 Task: Check the housing market news.
Action: Mouse moved to (97, 107)
Screenshot: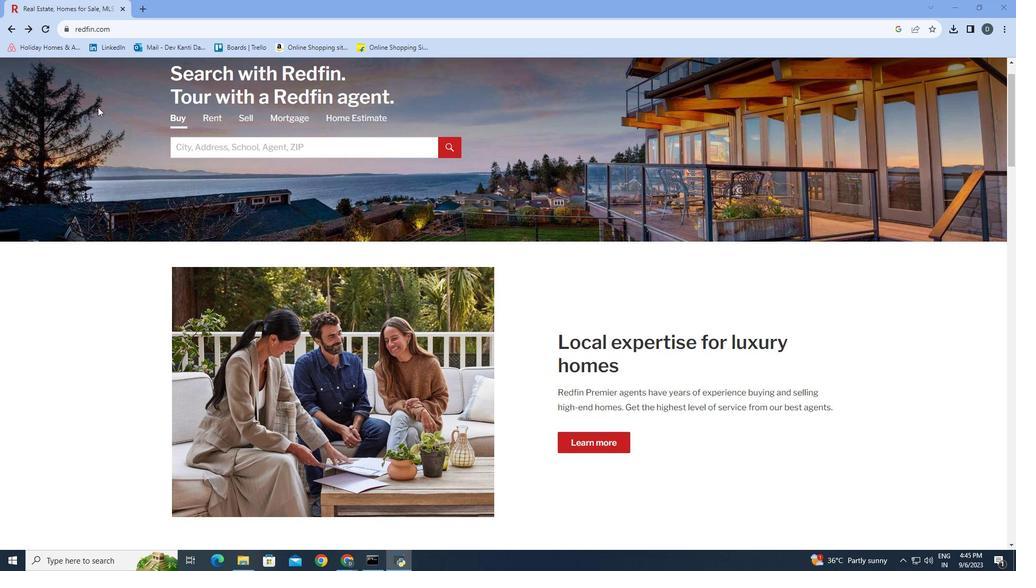 
Action: Mouse scrolled (97, 106) with delta (0, 0)
Screenshot: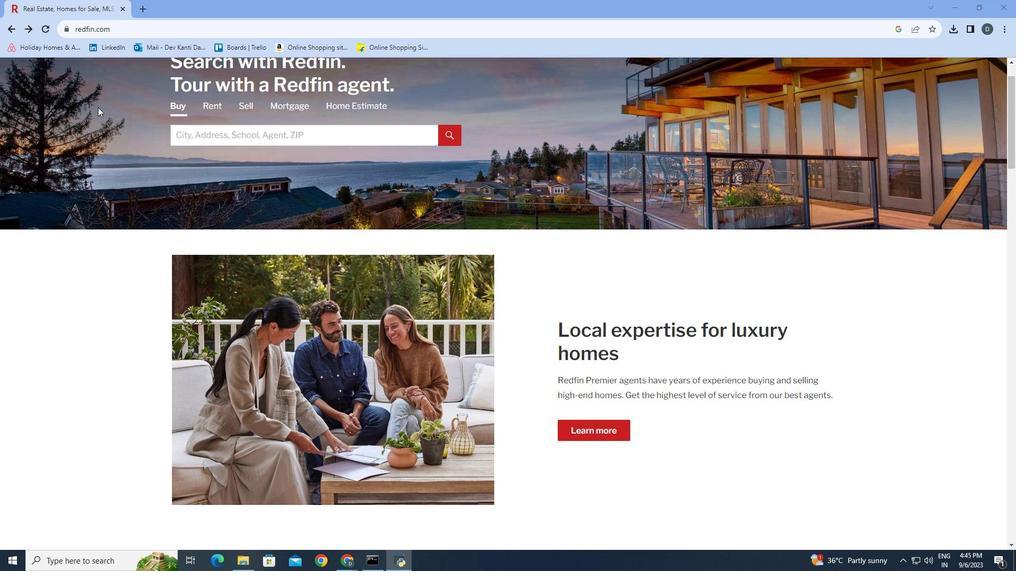 
Action: Mouse scrolled (97, 106) with delta (0, 0)
Screenshot: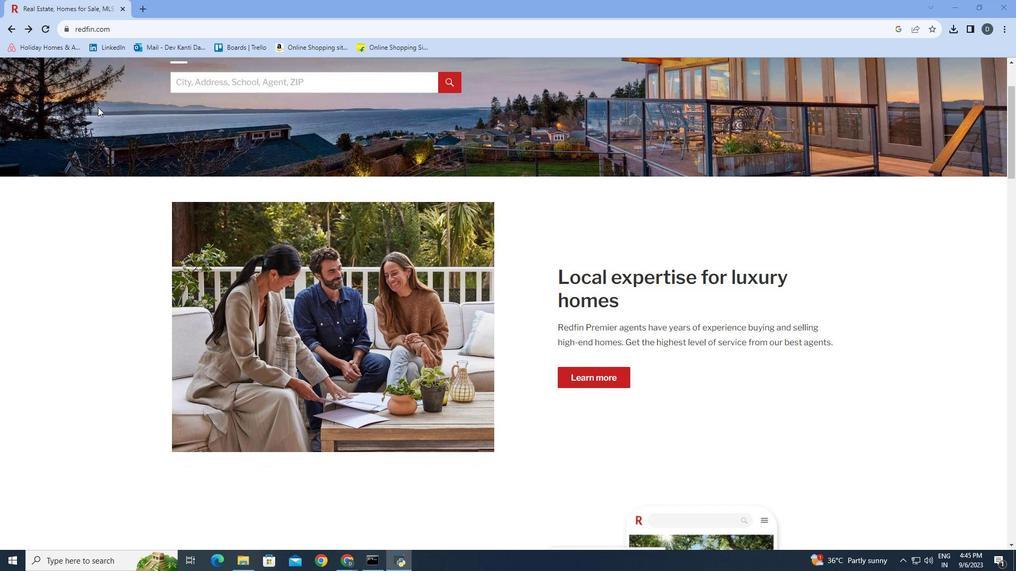 
Action: Mouse scrolled (97, 106) with delta (0, 0)
Screenshot: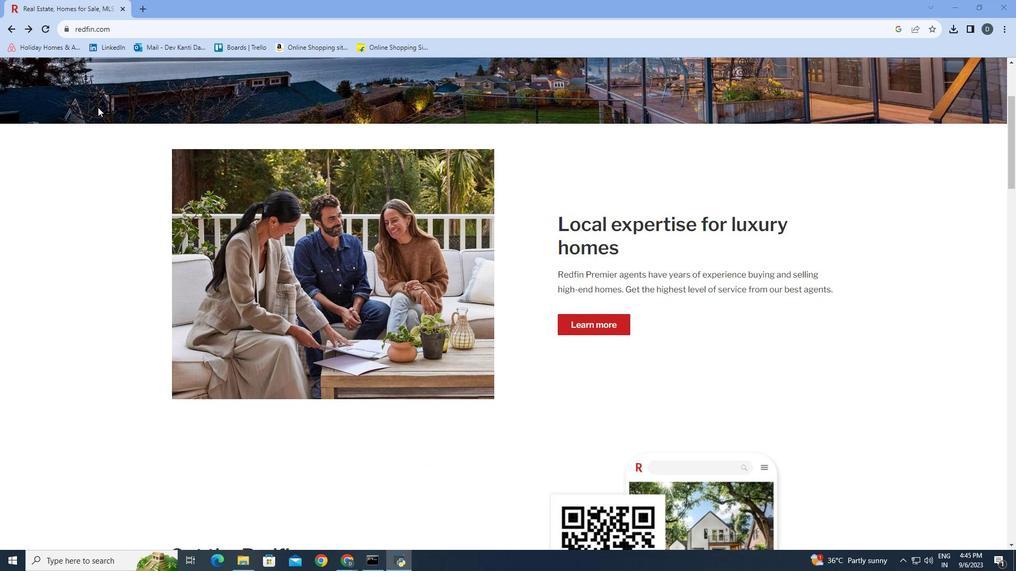 
Action: Mouse scrolled (97, 106) with delta (0, 0)
Screenshot: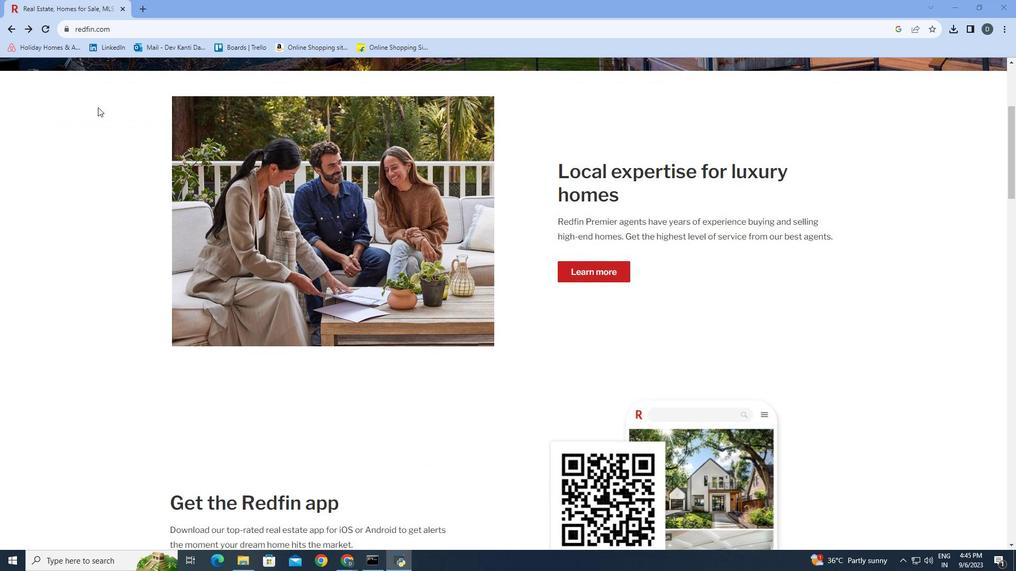 
Action: Mouse scrolled (97, 106) with delta (0, 0)
Screenshot: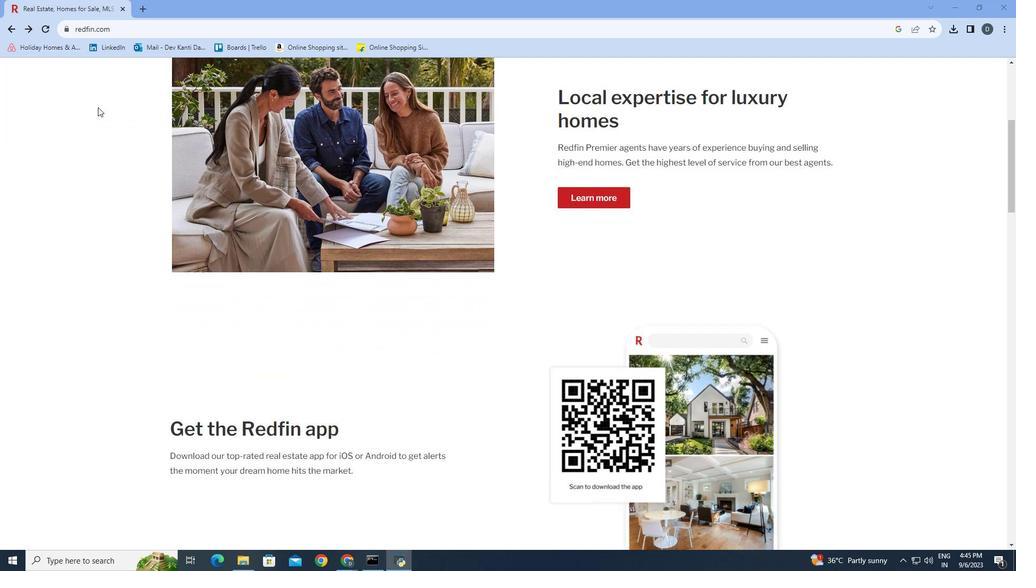 
Action: Mouse scrolled (97, 106) with delta (0, 0)
Screenshot: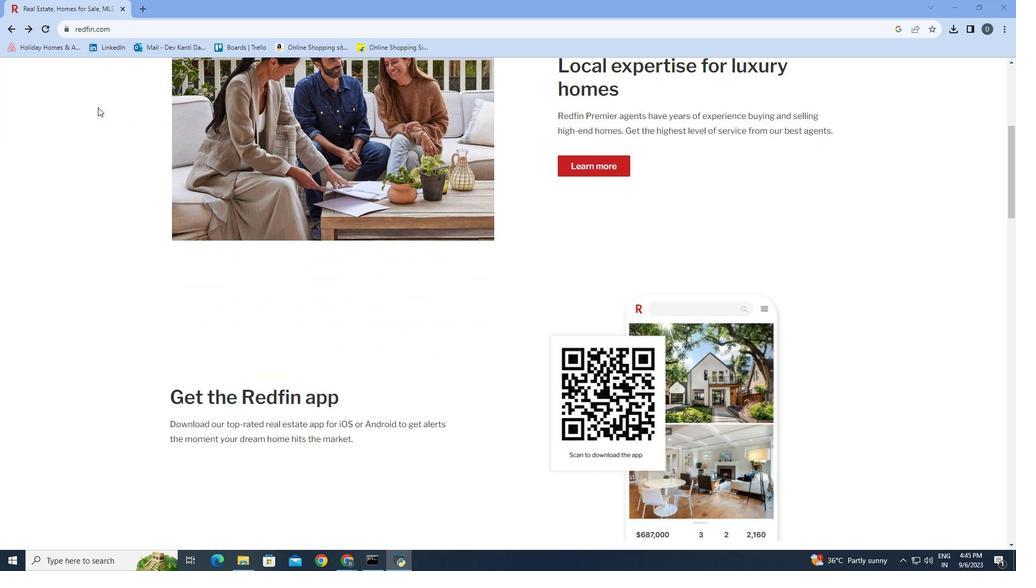 
Action: Mouse scrolled (97, 106) with delta (0, 0)
Screenshot: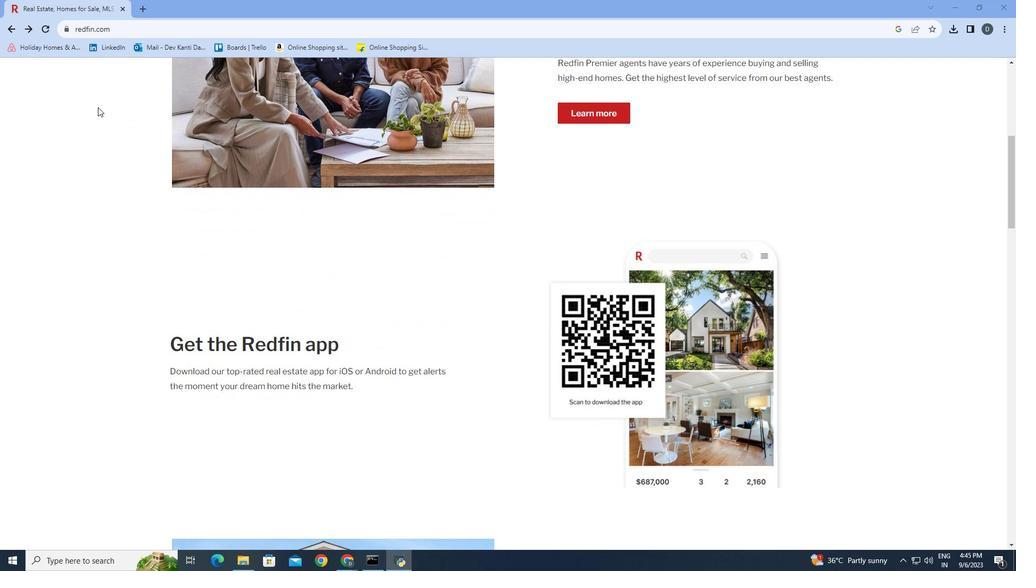 
Action: Mouse scrolled (97, 106) with delta (0, 0)
Screenshot: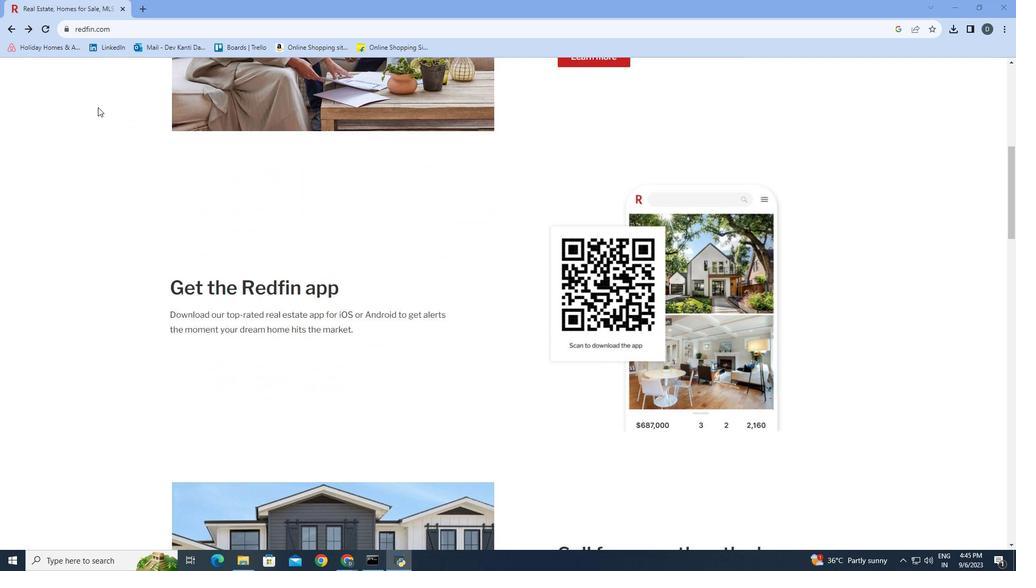 
Action: Mouse scrolled (97, 106) with delta (0, 0)
Screenshot: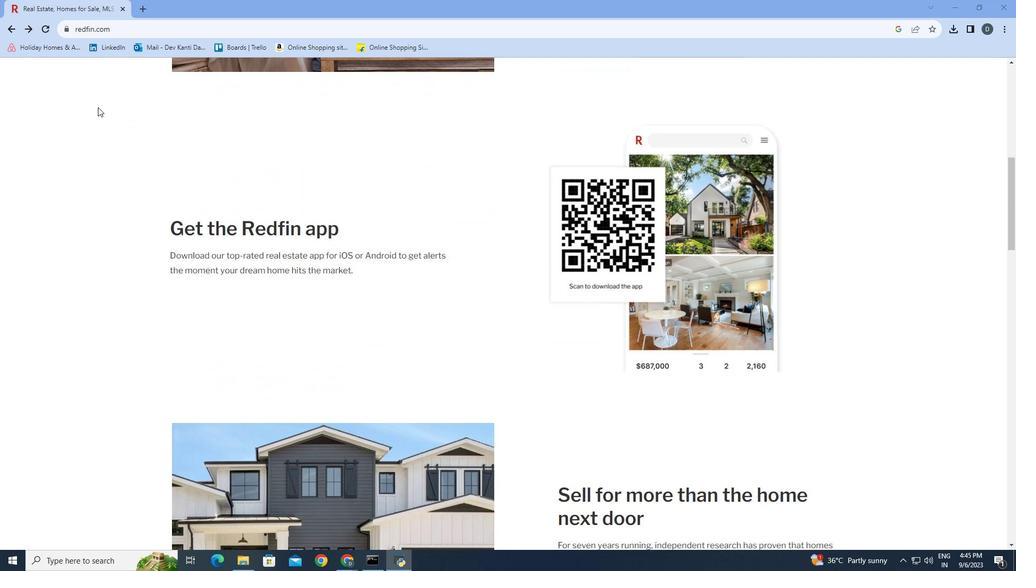 
Action: Mouse scrolled (97, 106) with delta (0, 0)
Screenshot: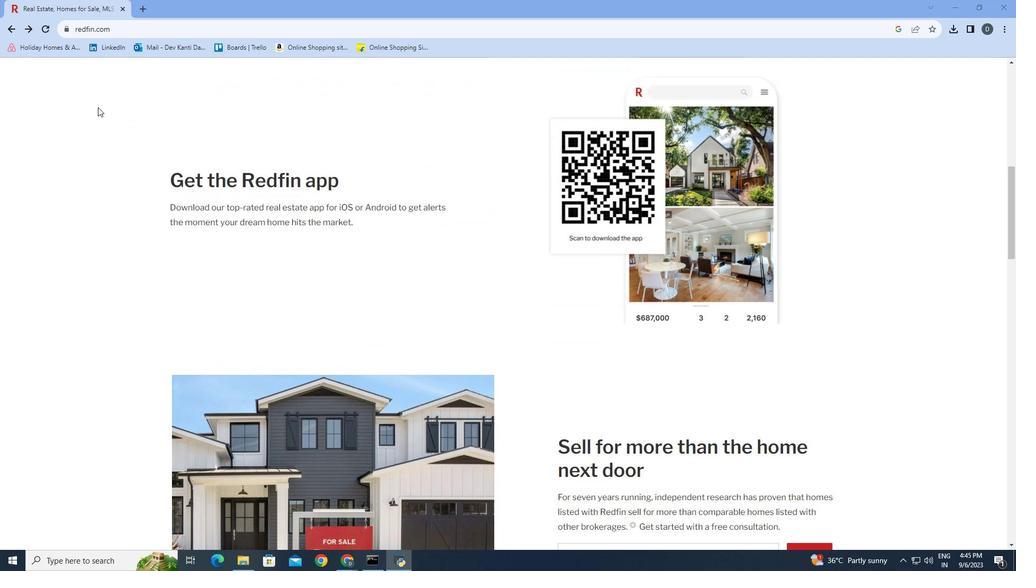 
Action: Mouse scrolled (97, 106) with delta (0, 0)
Screenshot: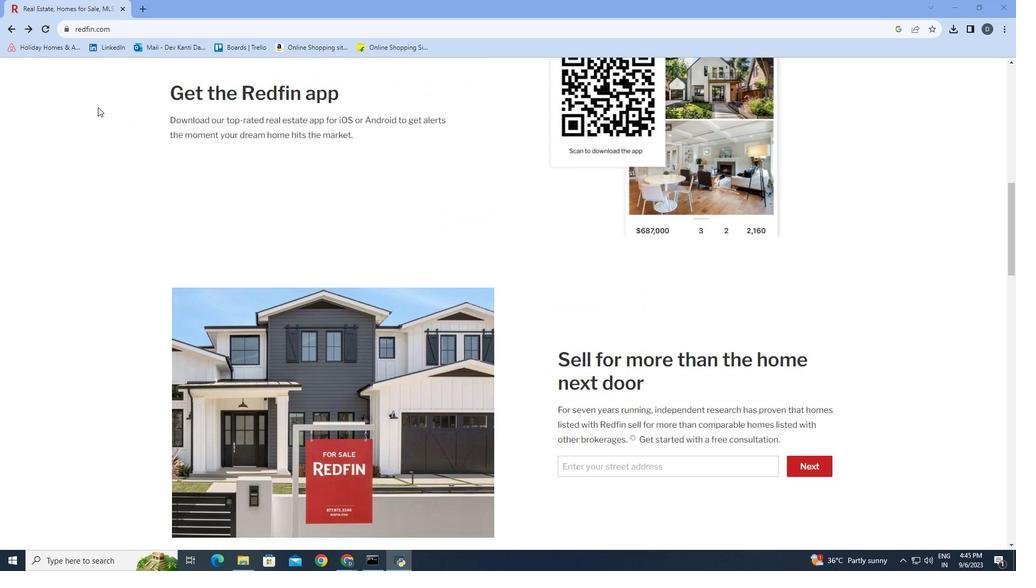
Action: Mouse scrolled (97, 106) with delta (0, 0)
Screenshot: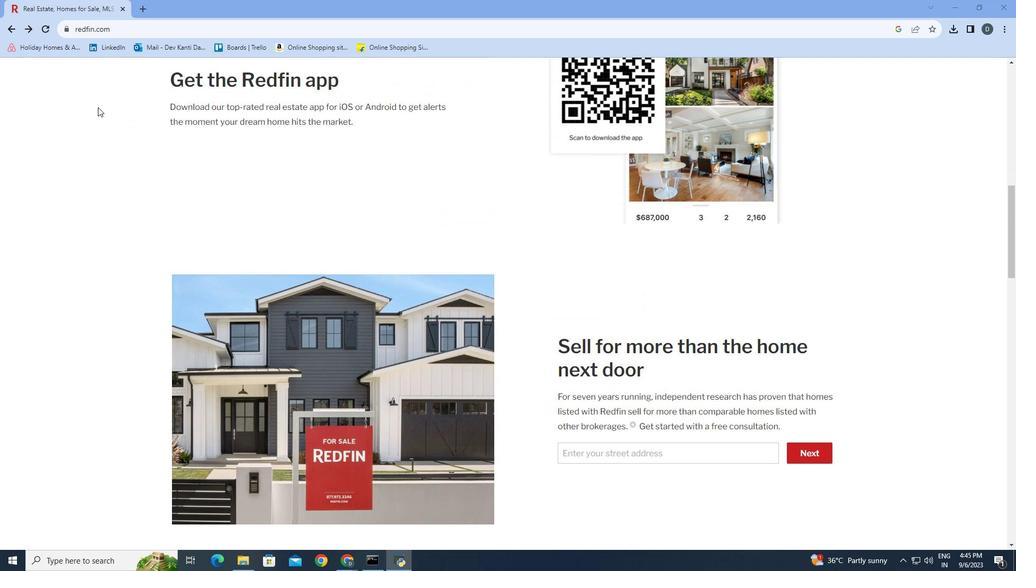 
Action: Mouse scrolled (97, 106) with delta (0, 0)
Screenshot: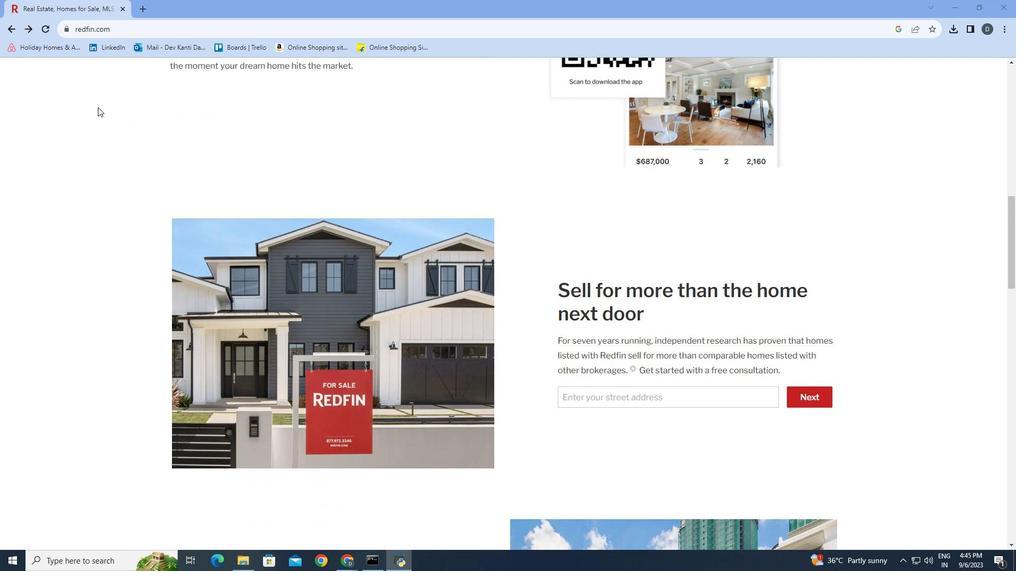 
Action: Mouse scrolled (97, 106) with delta (0, 0)
Screenshot: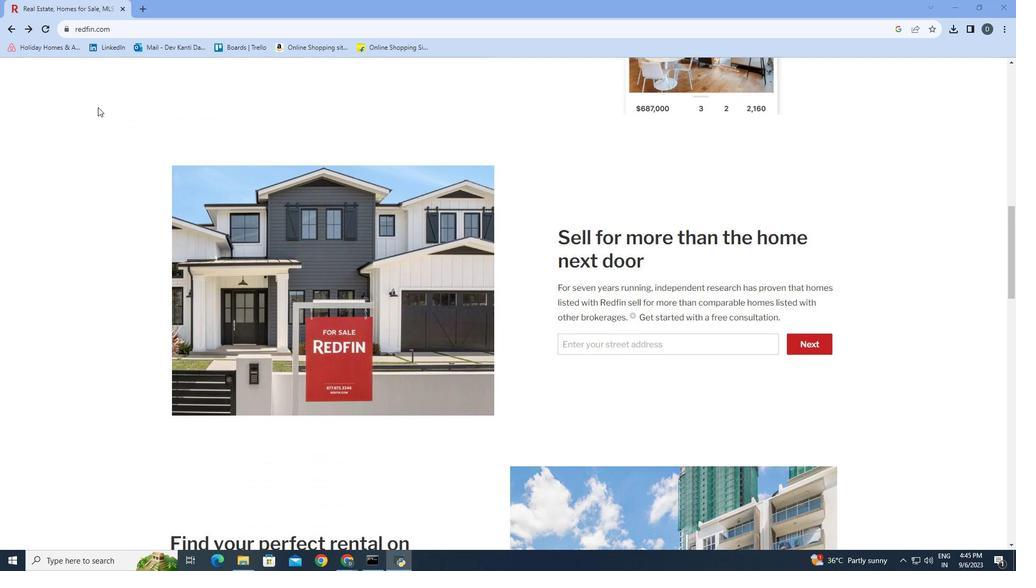 
Action: Mouse scrolled (97, 106) with delta (0, 0)
Screenshot: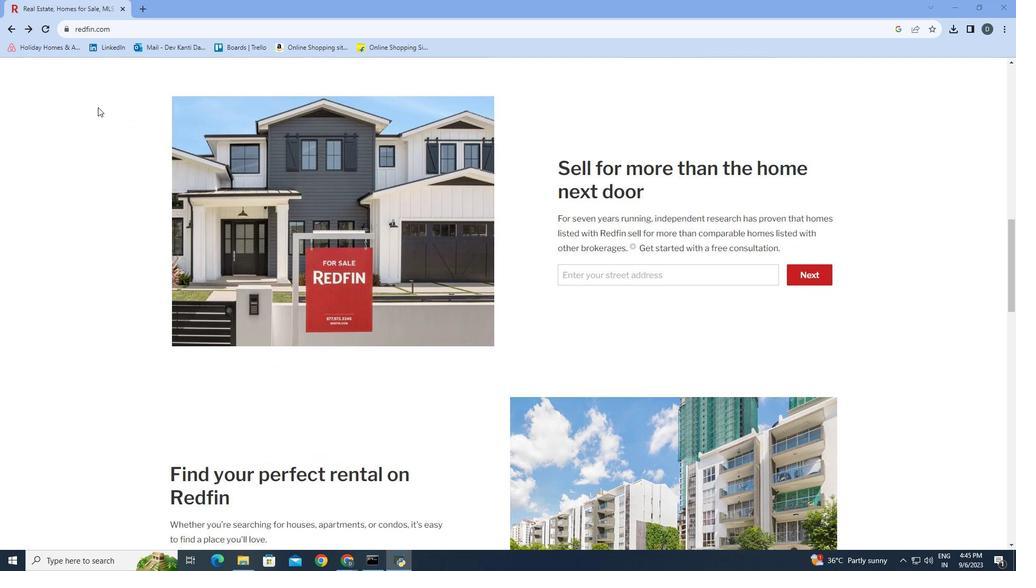 
Action: Mouse scrolled (97, 106) with delta (0, 0)
Screenshot: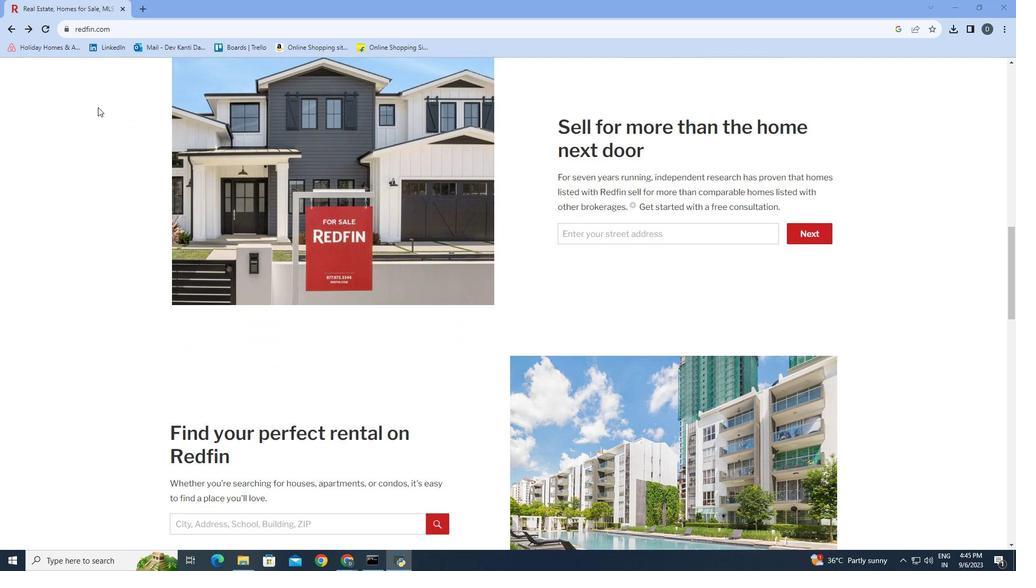 
Action: Mouse scrolled (97, 106) with delta (0, 0)
Screenshot: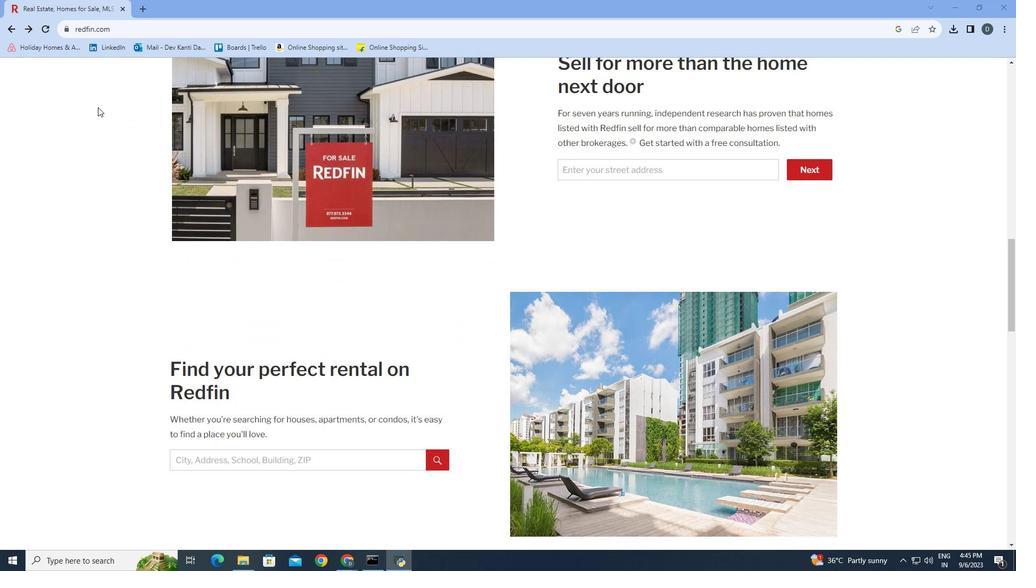 
Action: Mouse scrolled (97, 106) with delta (0, 0)
Screenshot: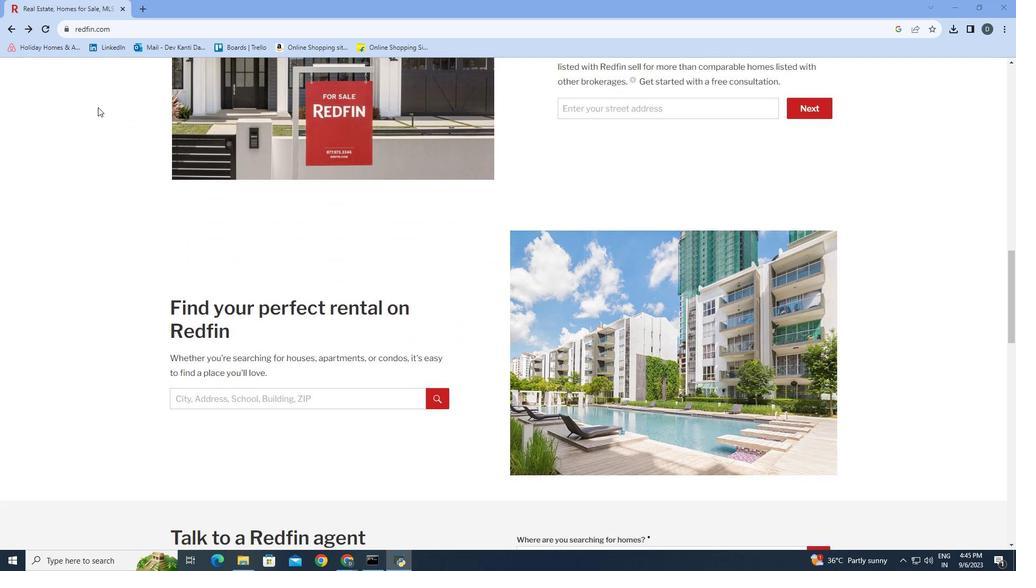 
Action: Mouse scrolled (97, 106) with delta (0, 0)
Screenshot: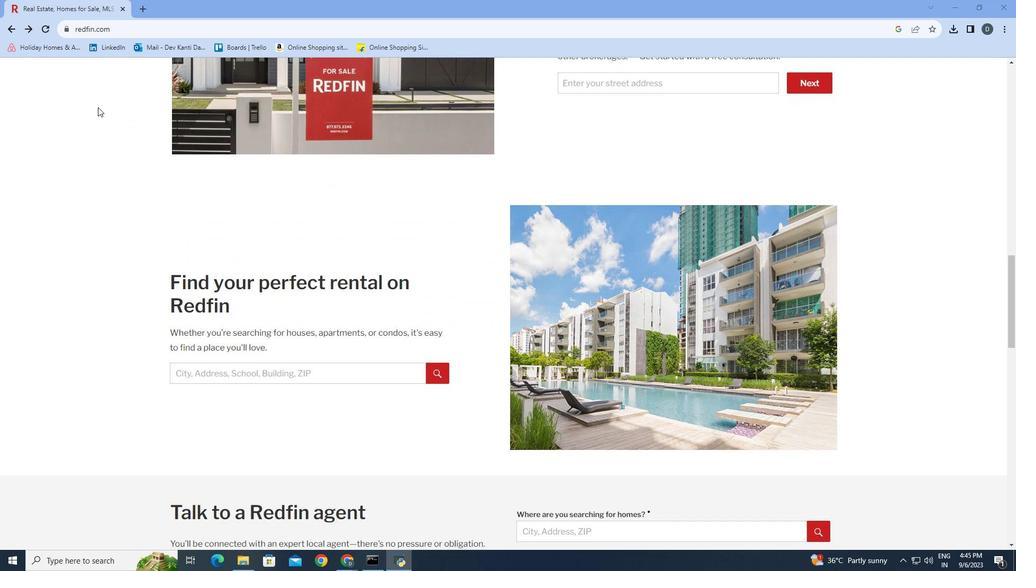 
Action: Mouse scrolled (97, 106) with delta (0, 0)
Screenshot: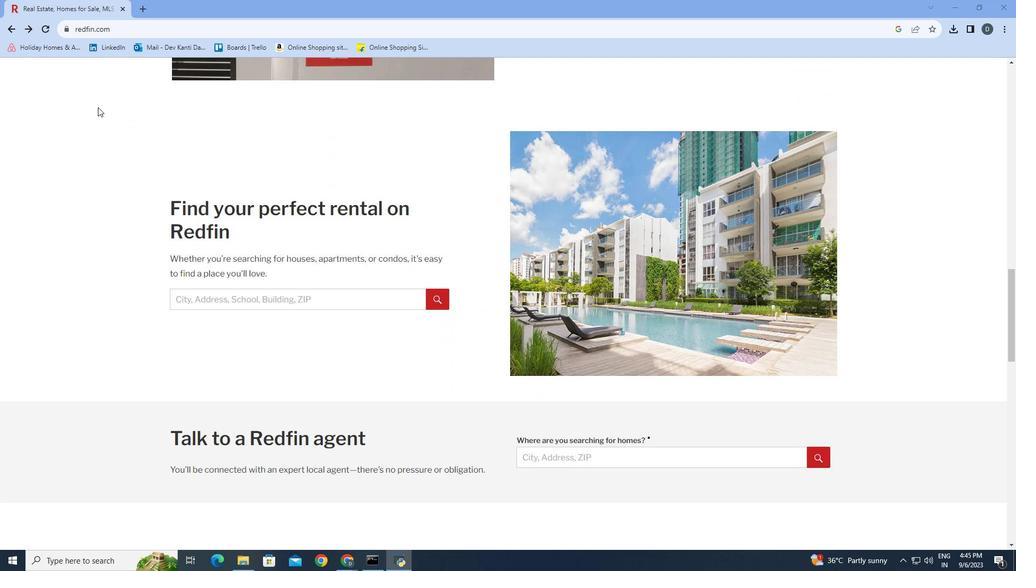 
Action: Mouse scrolled (97, 106) with delta (0, 0)
Screenshot: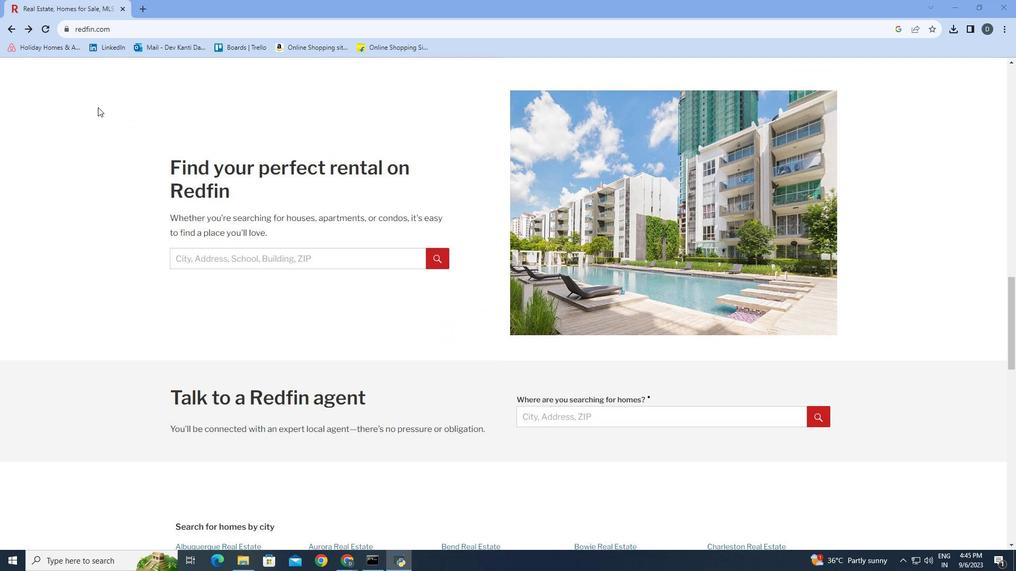 
Action: Mouse scrolled (97, 106) with delta (0, 0)
Screenshot: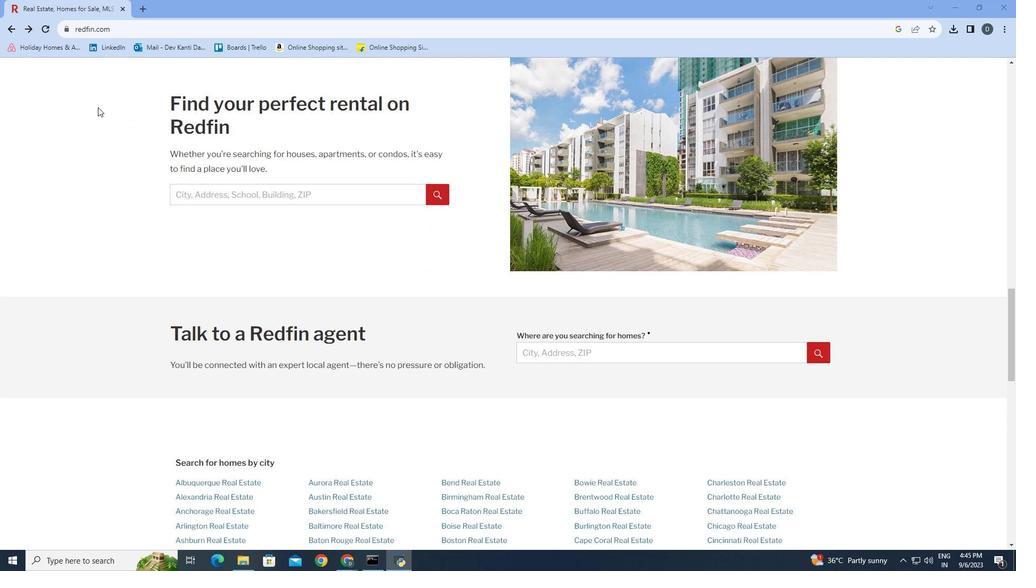 
Action: Mouse scrolled (97, 106) with delta (0, 0)
Screenshot: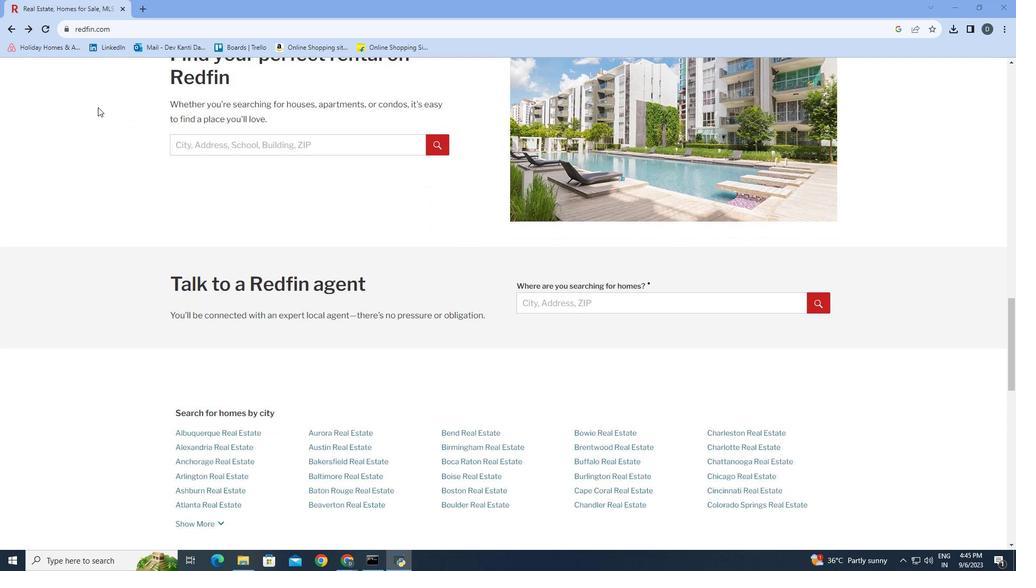 
Action: Mouse scrolled (97, 106) with delta (0, 0)
Screenshot: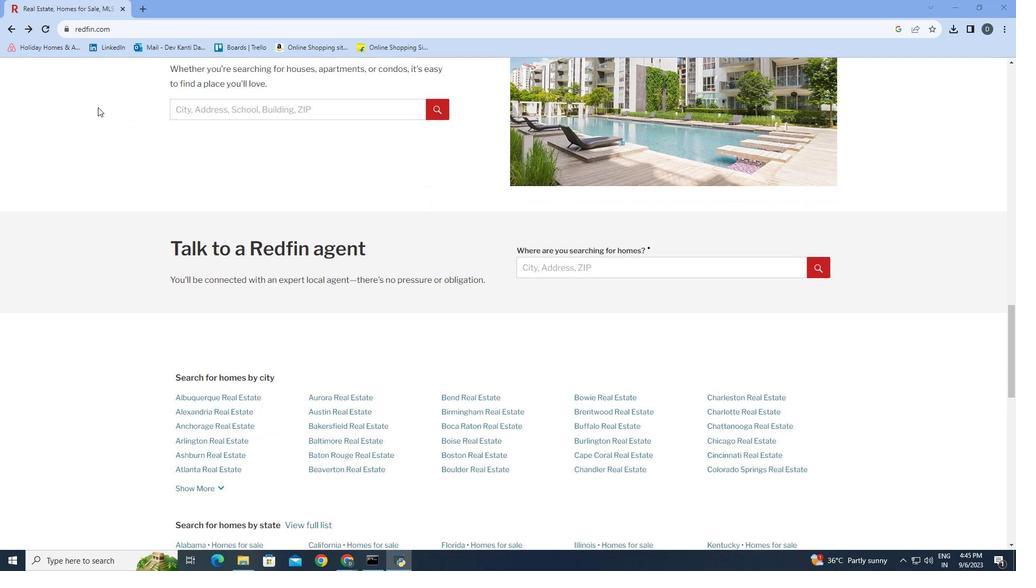 
Action: Mouse scrolled (97, 106) with delta (0, 0)
Screenshot: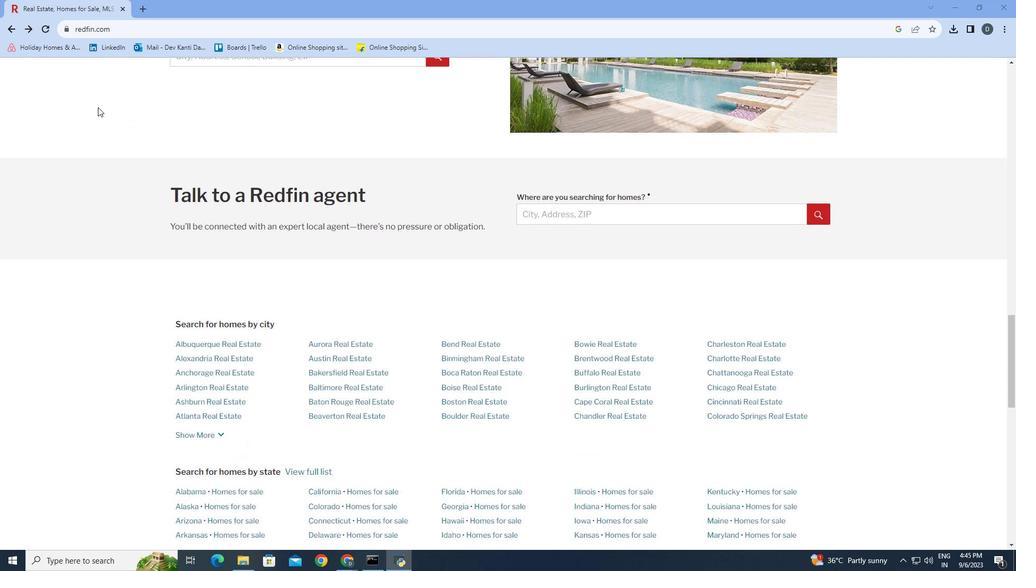 
Action: Mouse scrolled (97, 106) with delta (0, 0)
Screenshot: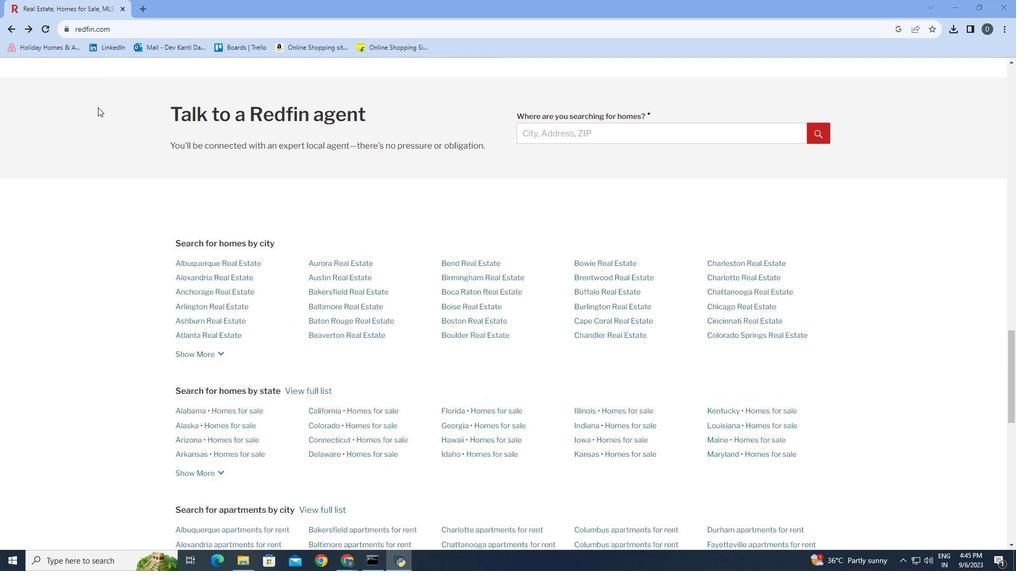 
Action: Mouse scrolled (97, 106) with delta (0, 0)
Screenshot: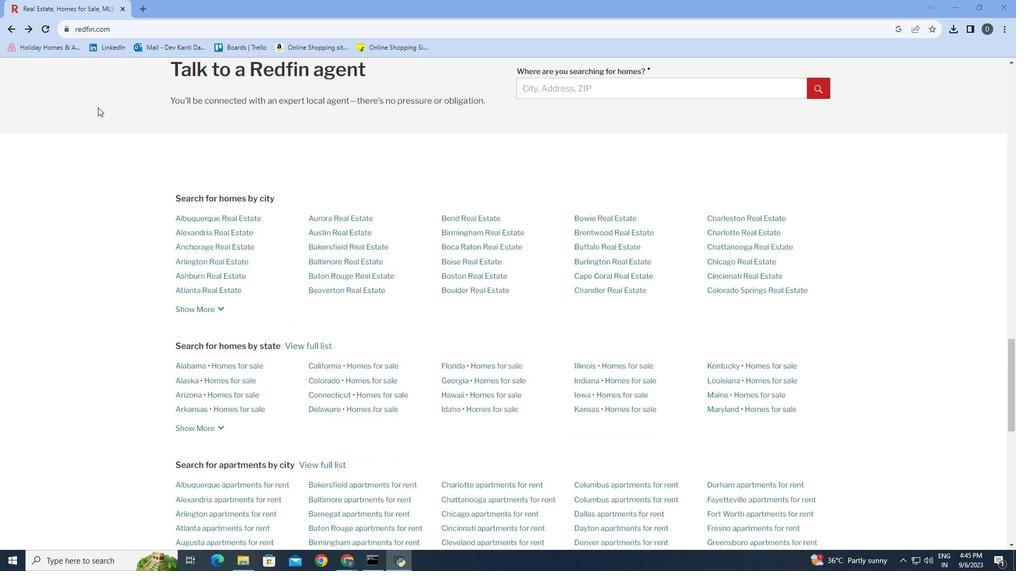 
Action: Mouse scrolled (97, 106) with delta (0, 0)
Screenshot: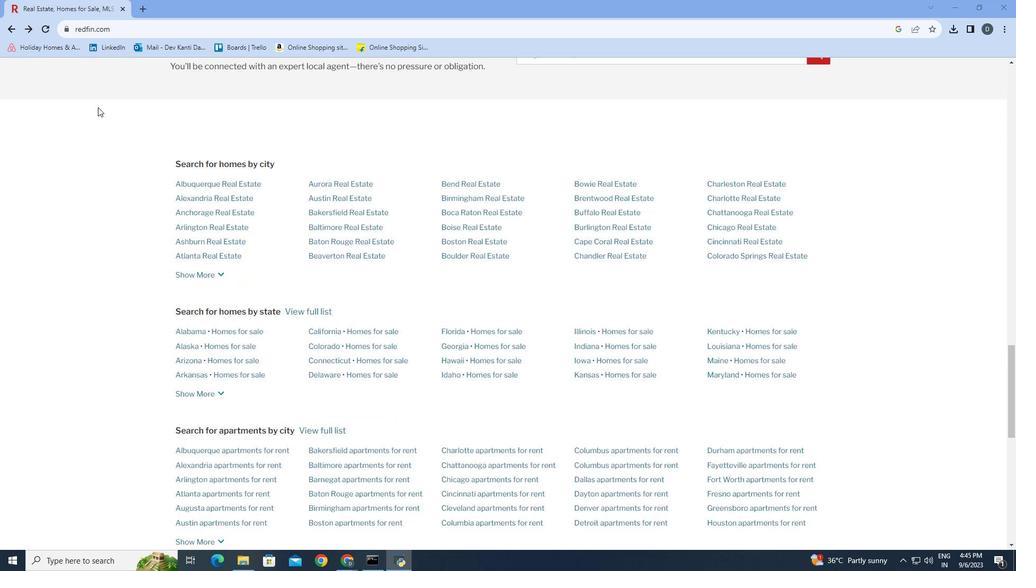
Action: Mouse scrolled (97, 106) with delta (0, 0)
Screenshot: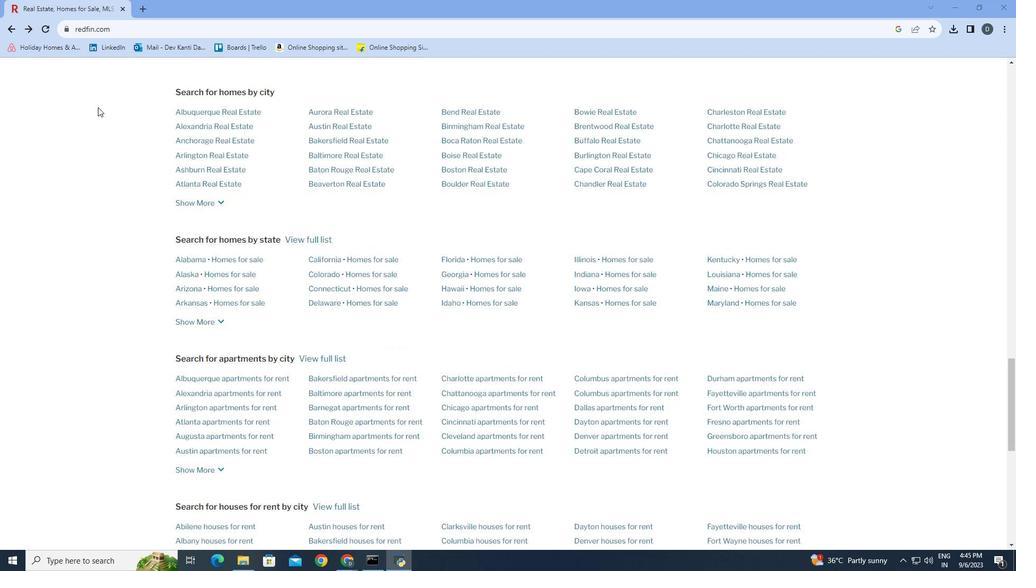 
Action: Mouse scrolled (97, 106) with delta (0, 0)
Screenshot: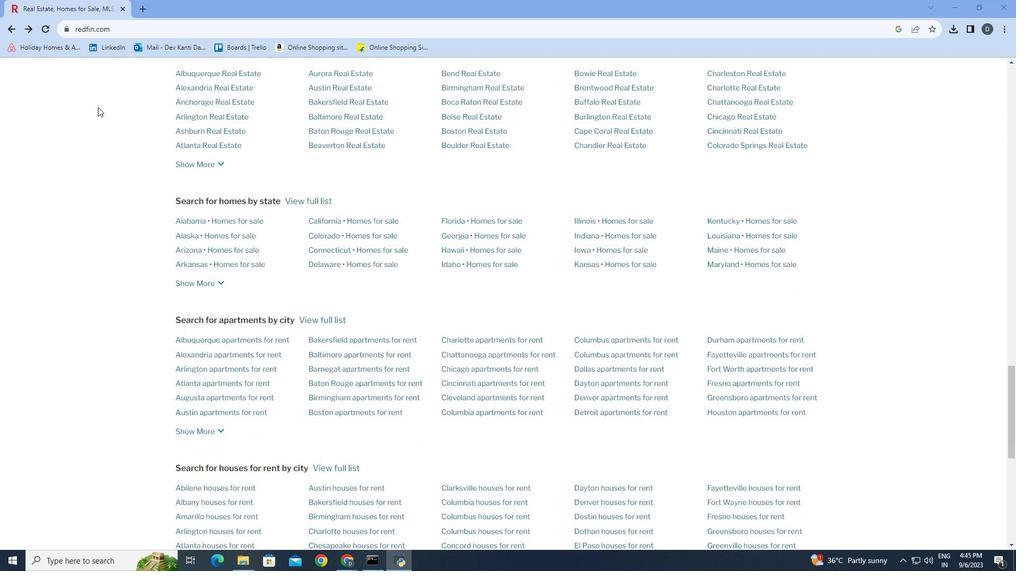 
Action: Mouse scrolled (97, 106) with delta (0, 0)
Screenshot: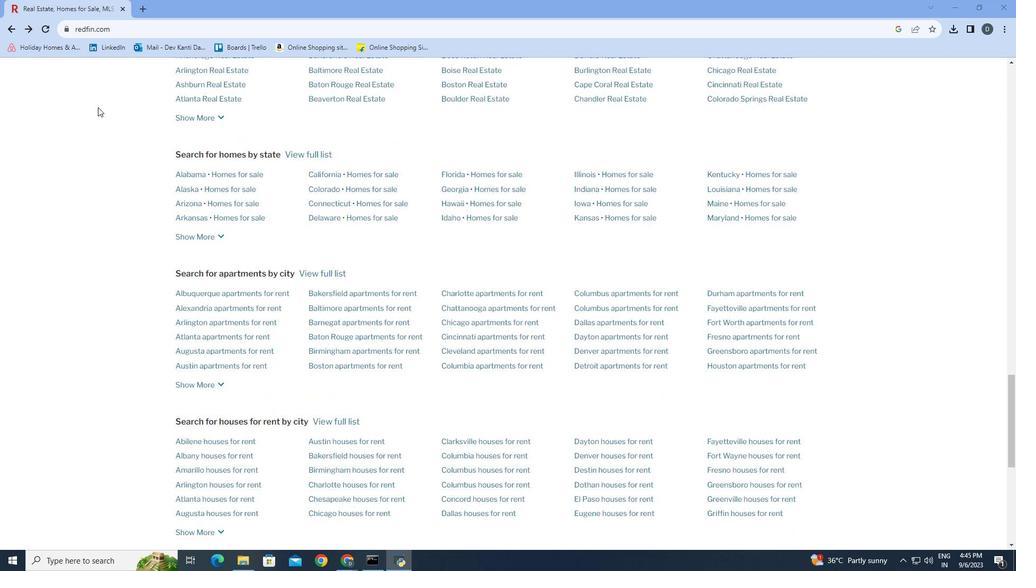 
Action: Mouse scrolled (97, 106) with delta (0, 0)
Screenshot: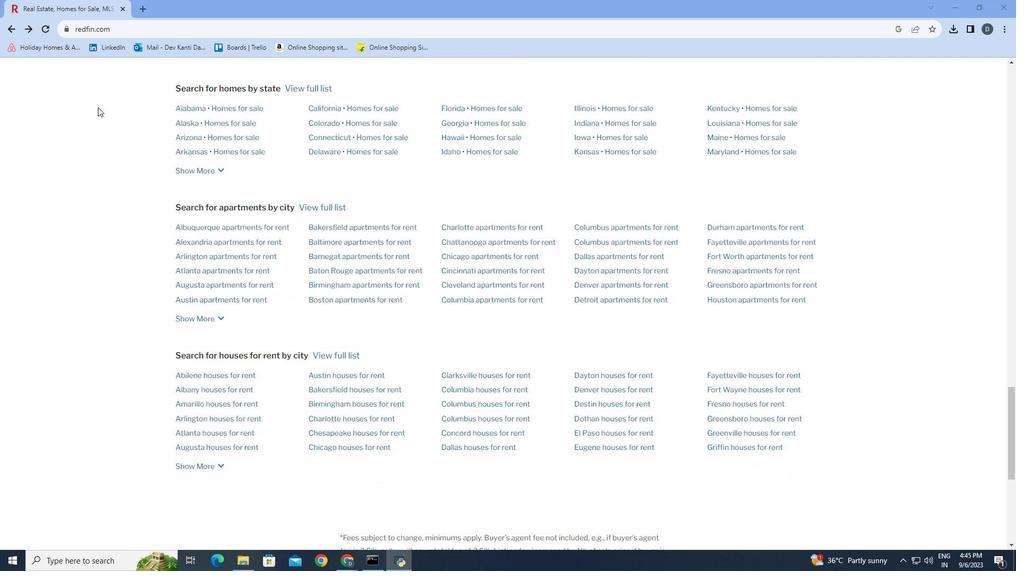 
Action: Mouse scrolled (97, 106) with delta (0, 0)
Screenshot: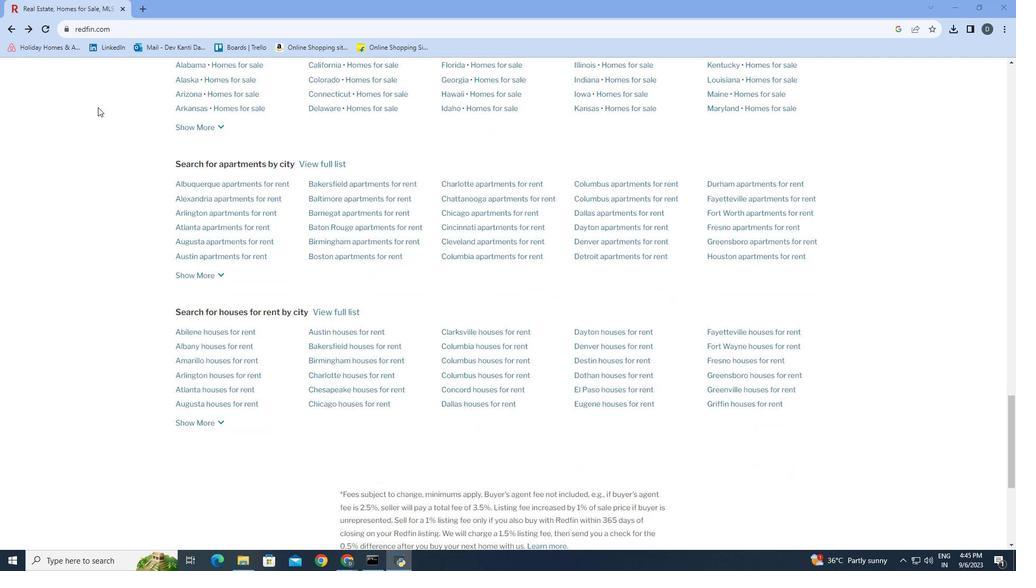 
Action: Mouse scrolled (97, 106) with delta (0, 0)
Screenshot: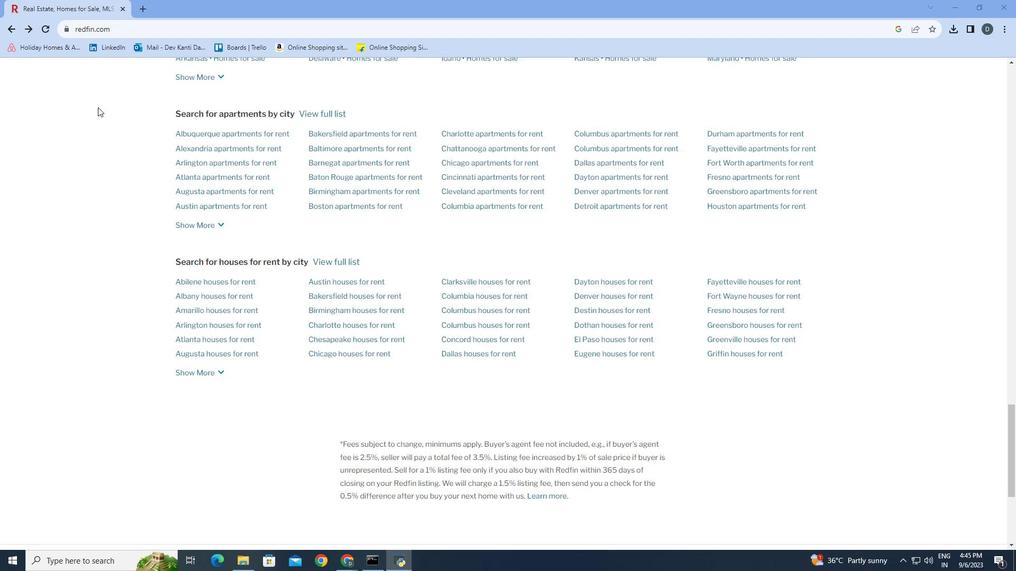 
Action: Mouse scrolled (97, 106) with delta (0, 0)
Screenshot: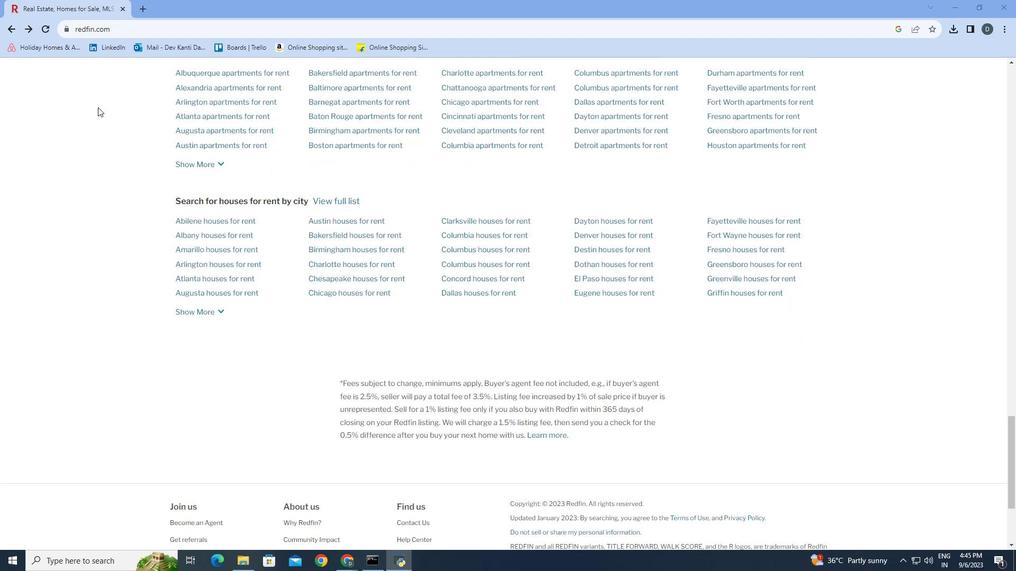 
Action: Mouse scrolled (97, 106) with delta (0, 0)
Screenshot: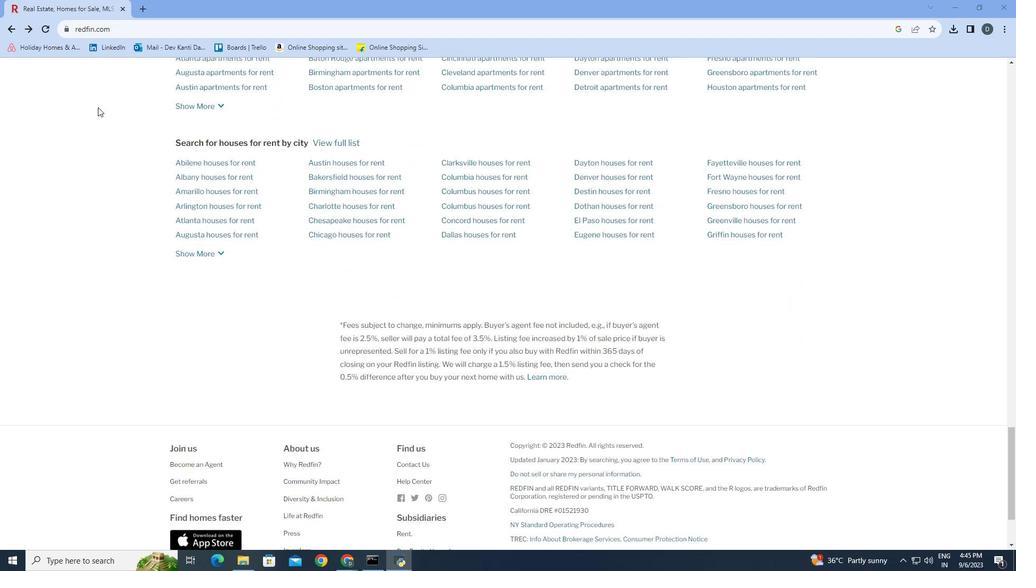
Action: Mouse scrolled (97, 106) with delta (0, 0)
Screenshot: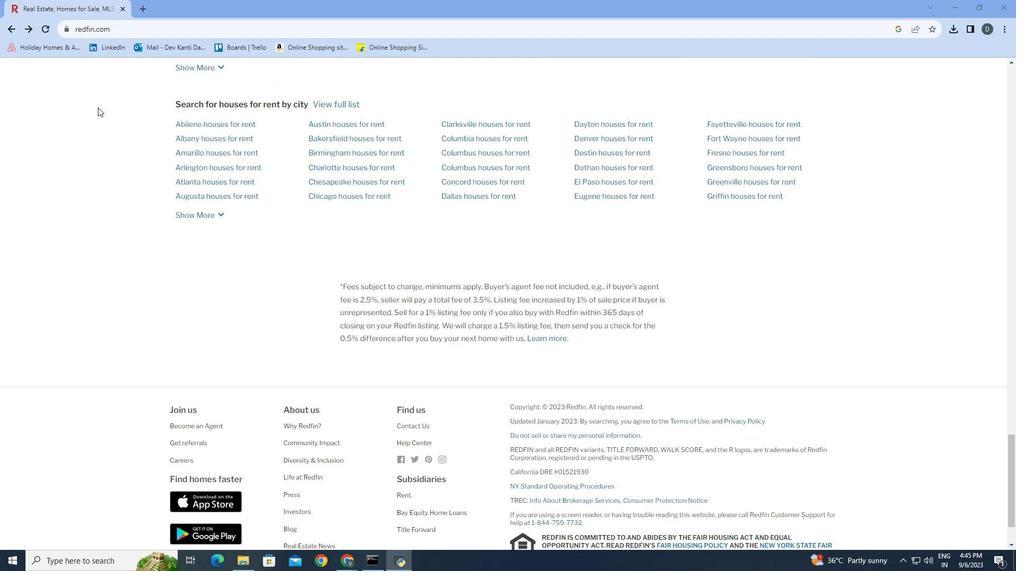 
Action: Mouse scrolled (97, 106) with delta (0, 0)
Screenshot: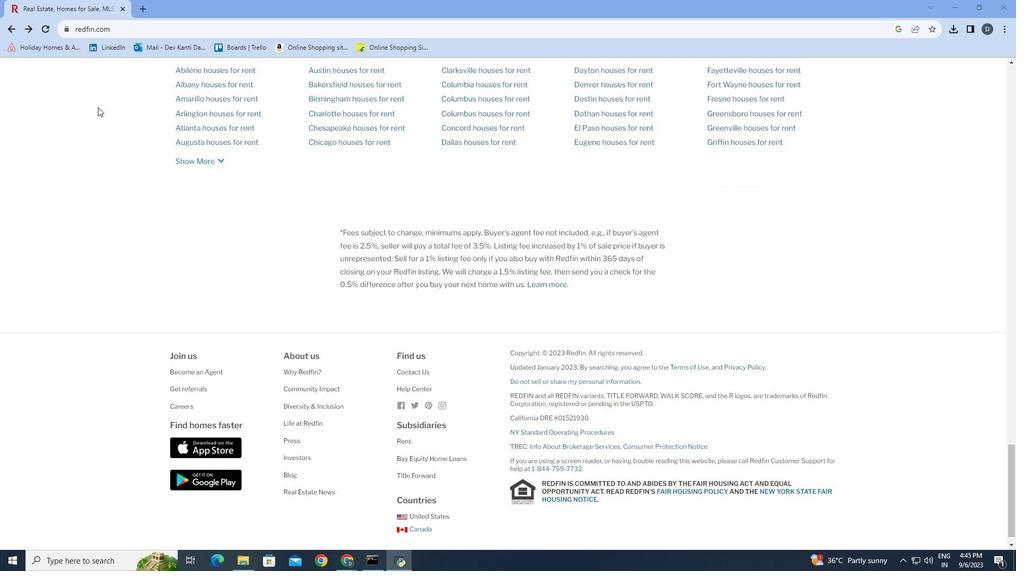 
Action: Mouse scrolled (97, 106) with delta (0, 0)
Screenshot: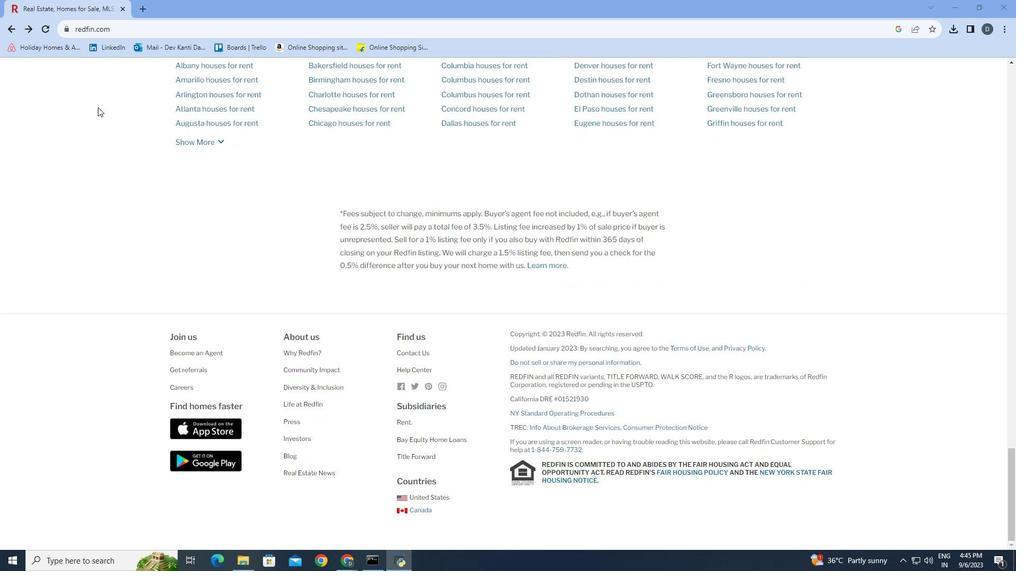 
Action: Mouse scrolled (97, 106) with delta (0, 0)
Screenshot: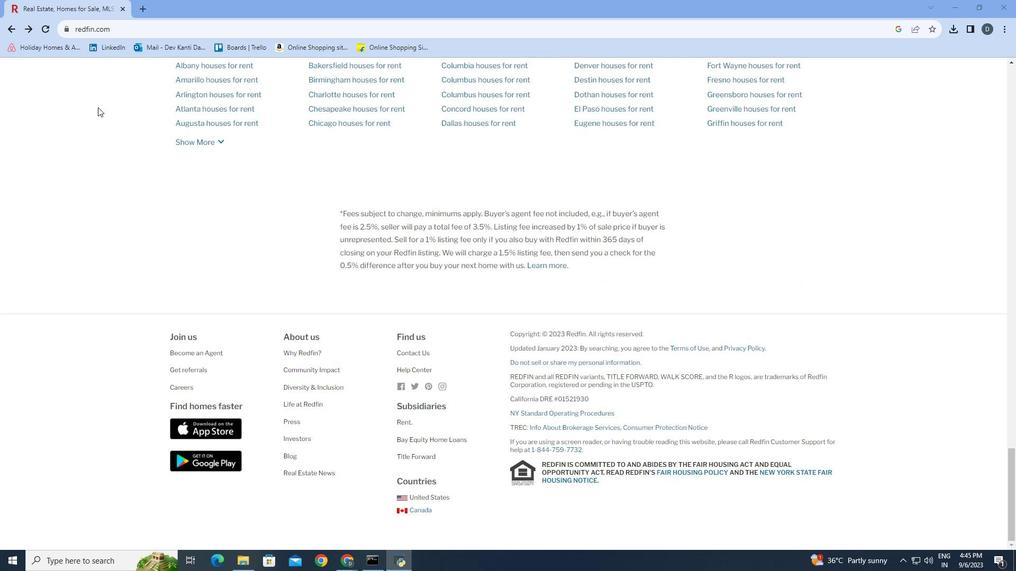 
Action: Mouse scrolled (97, 106) with delta (0, 0)
Screenshot: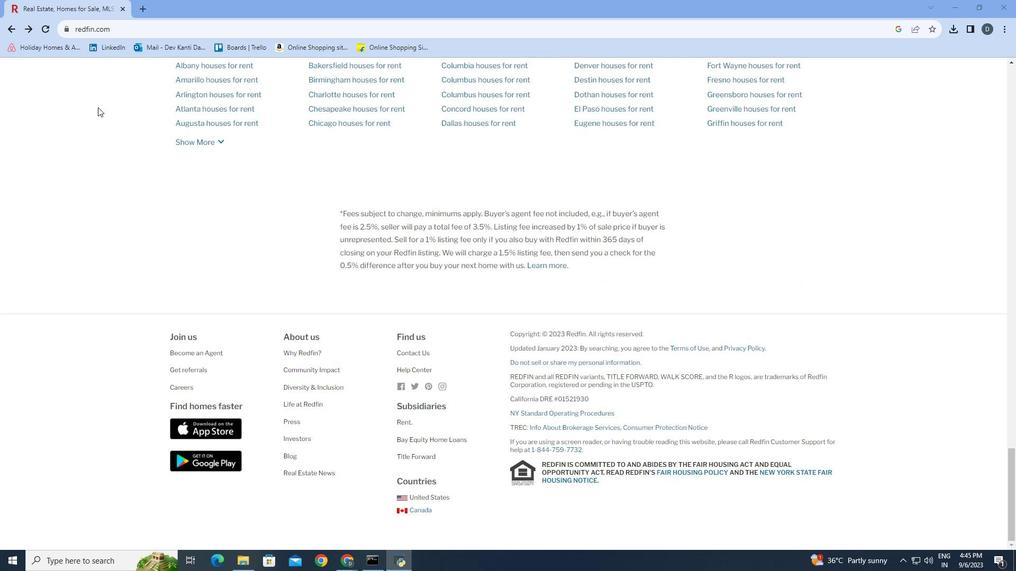 
Action: Mouse scrolled (97, 106) with delta (0, 0)
Screenshot: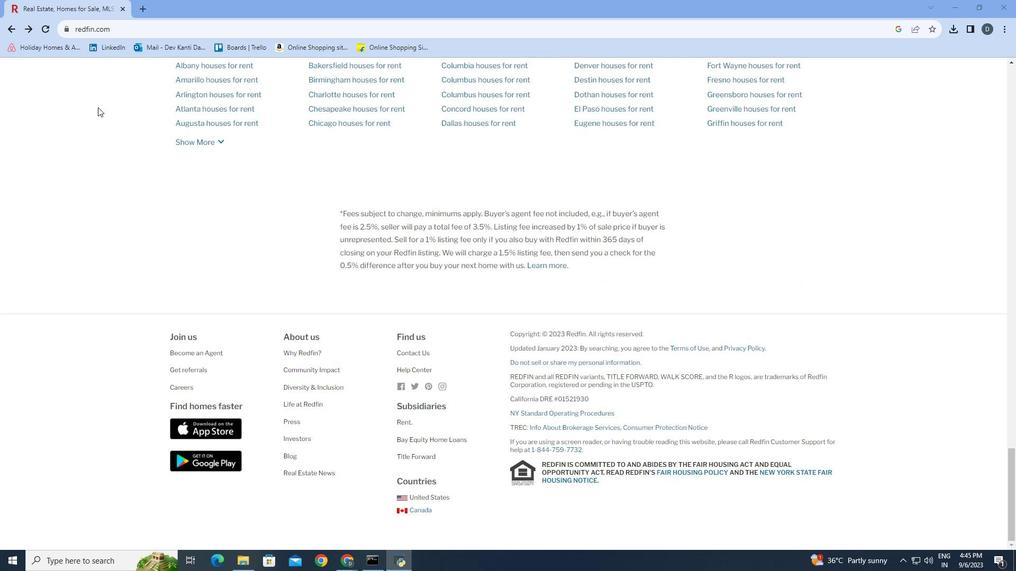 
Action: Mouse scrolled (97, 106) with delta (0, 0)
Screenshot: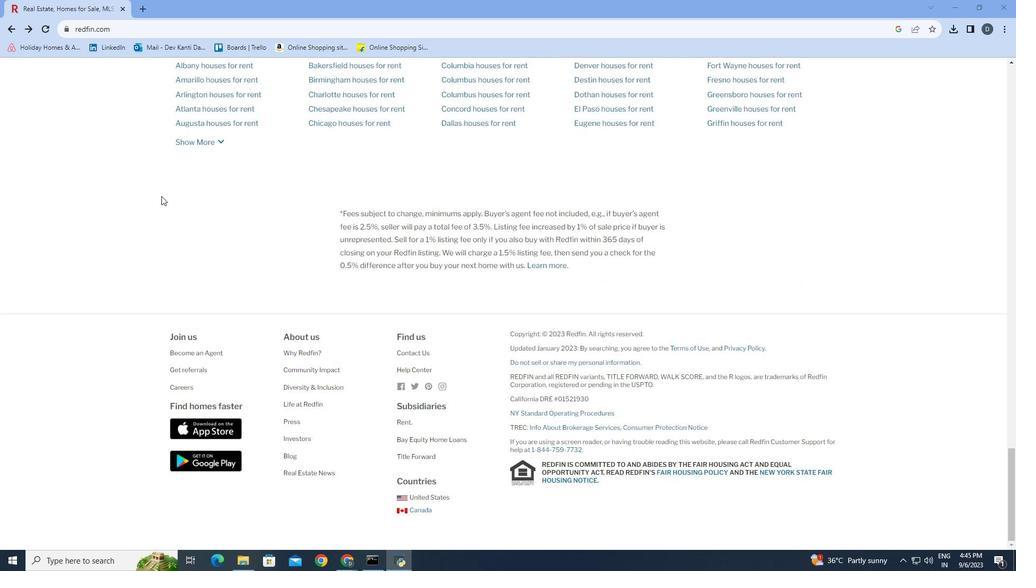 
Action: Mouse scrolled (97, 106) with delta (0, 0)
Screenshot: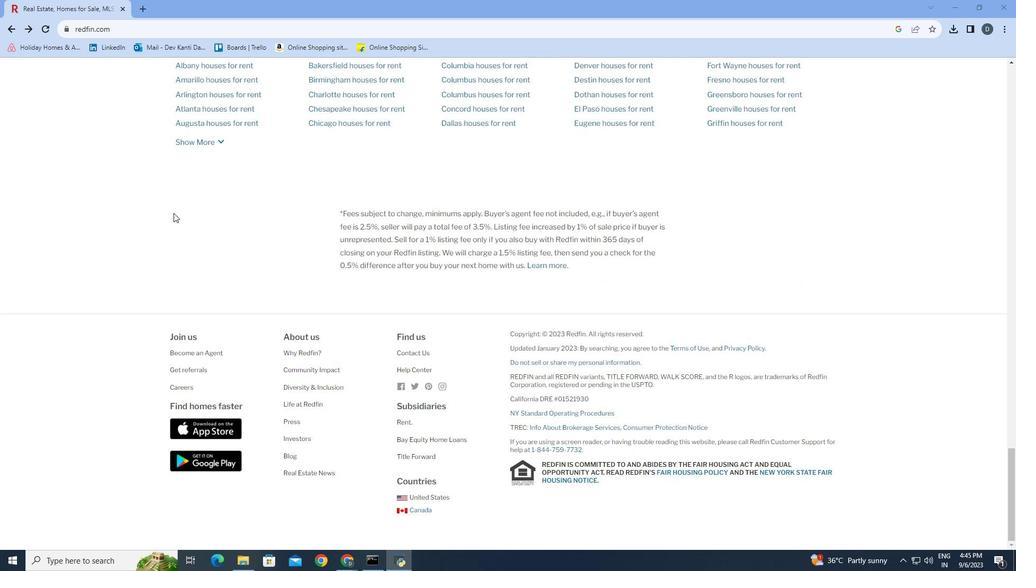 
Action: Mouse moved to (319, 473)
Screenshot: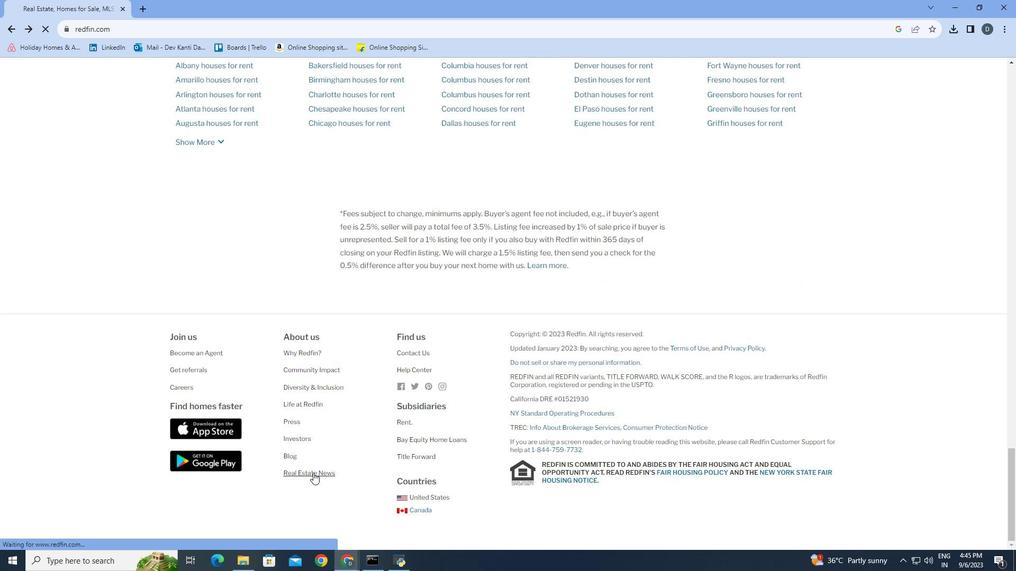 
Action: Mouse pressed left at (319, 473)
Screenshot: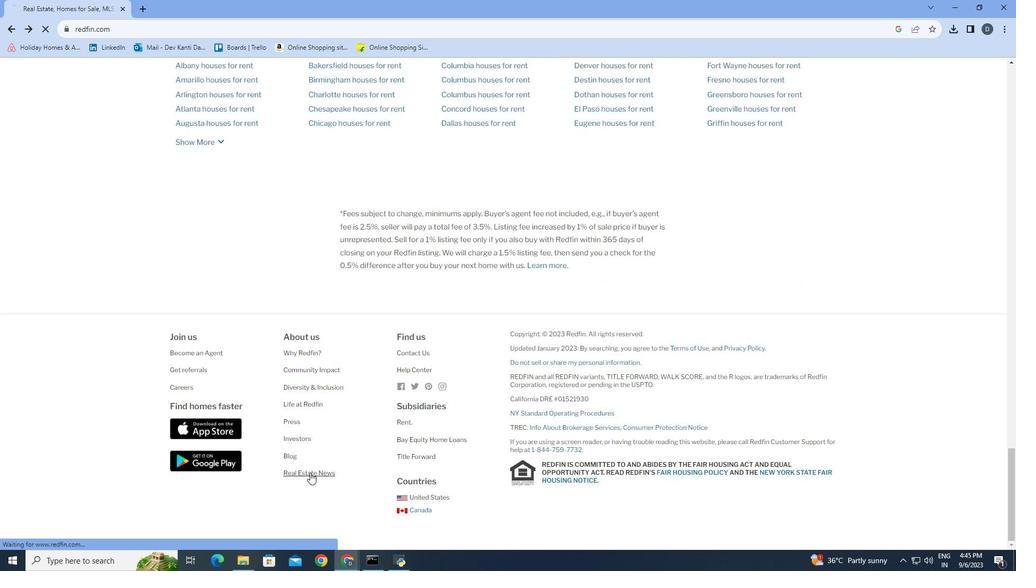 
Action: Mouse moved to (169, 119)
Screenshot: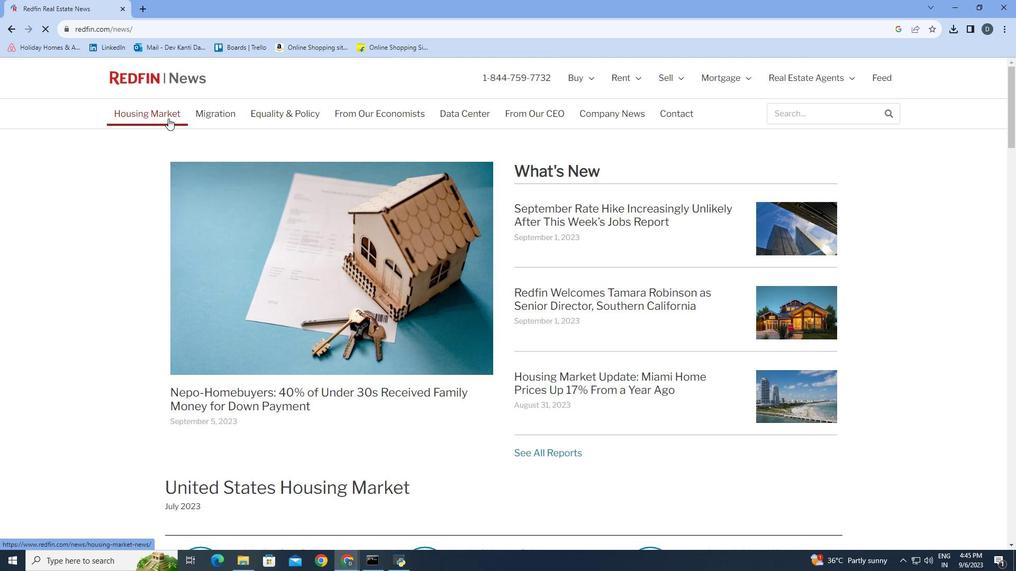 
Action: Mouse pressed left at (169, 119)
Screenshot: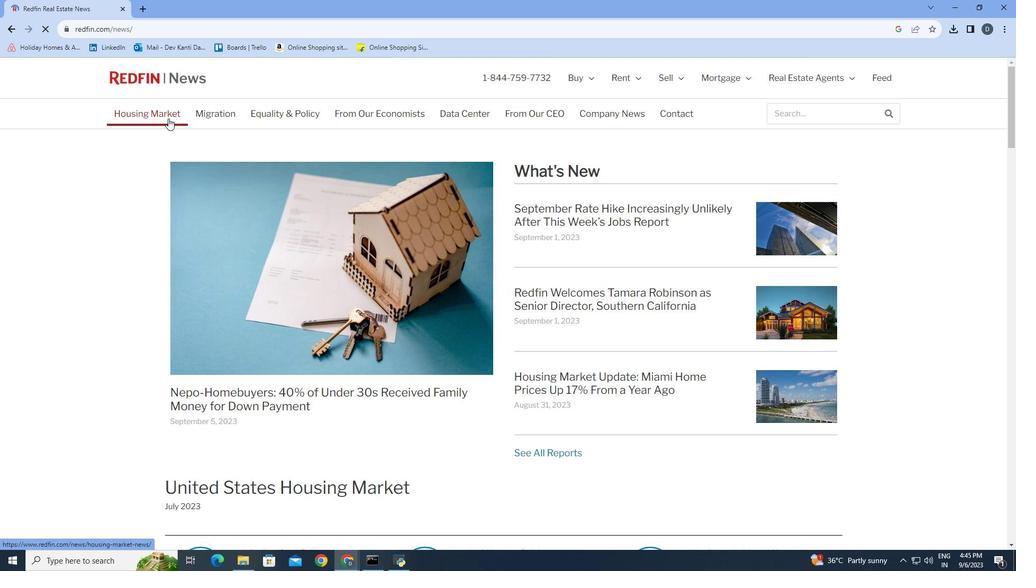 
Action: Mouse moved to (911, 237)
Screenshot: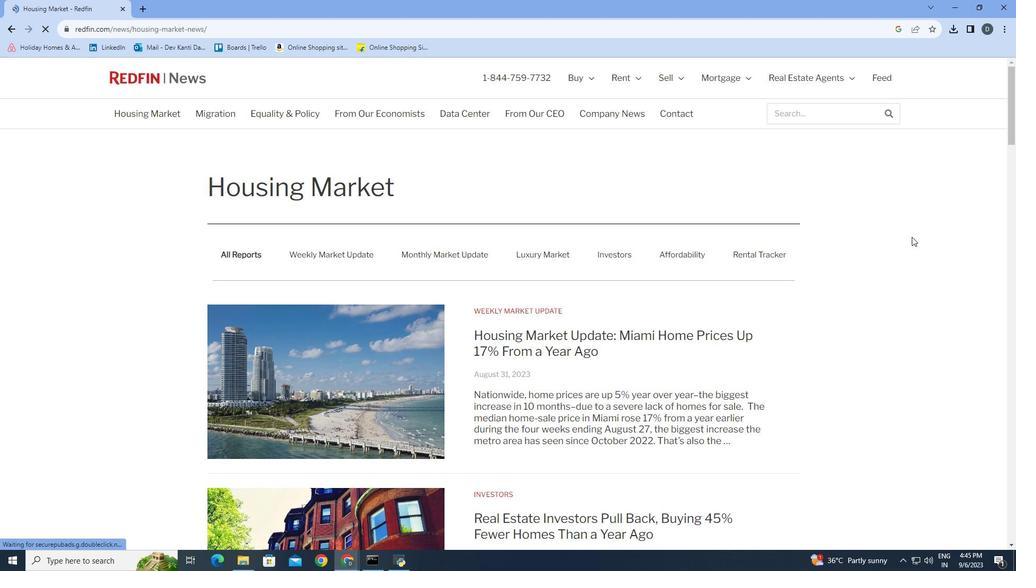 
Action: Mouse scrolled (911, 236) with delta (0, 0)
Screenshot: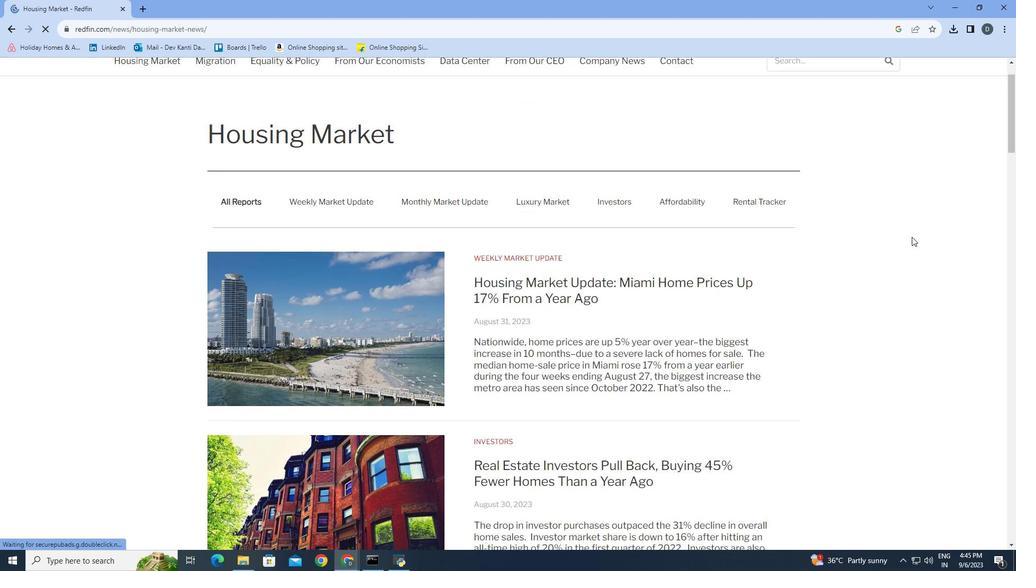
Action: Mouse scrolled (911, 236) with delta (0, 0)
Screenshot: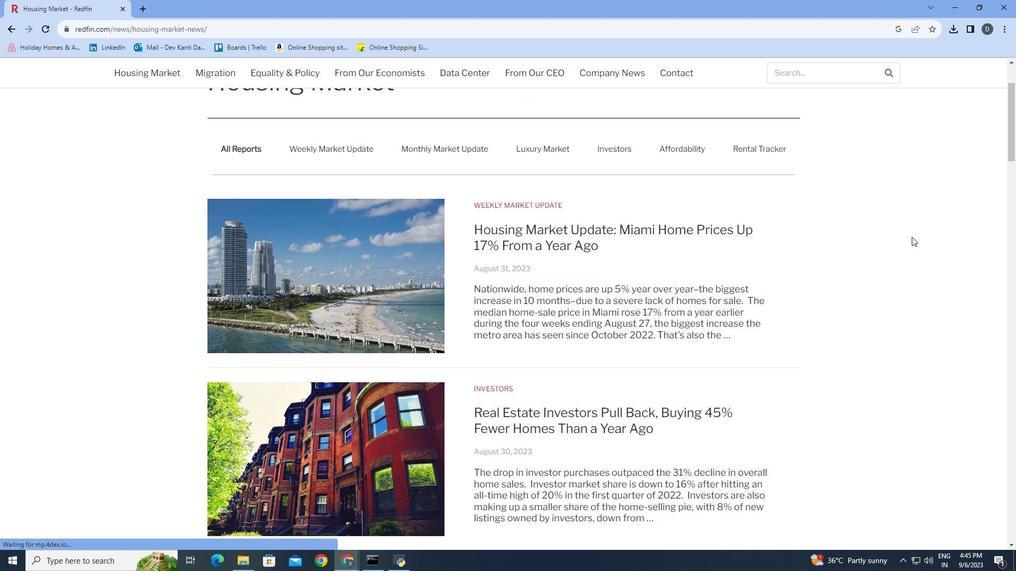 
Action: Mouse scrolled (911, 236) with delta (0, 0)
Screenshot: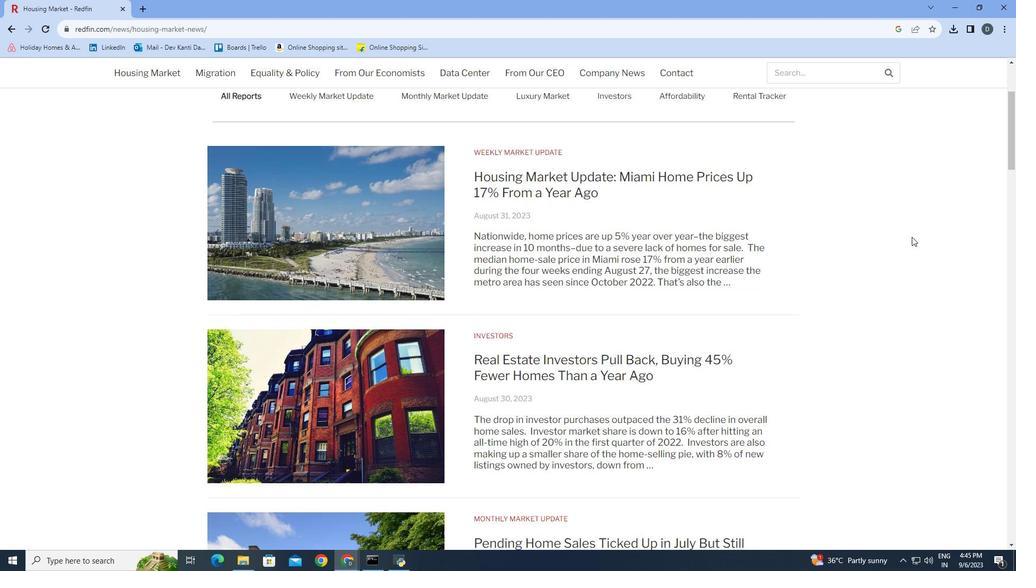 
Action: Mouse scrolled (911, 236) with delta (0, 0)
Screenshot: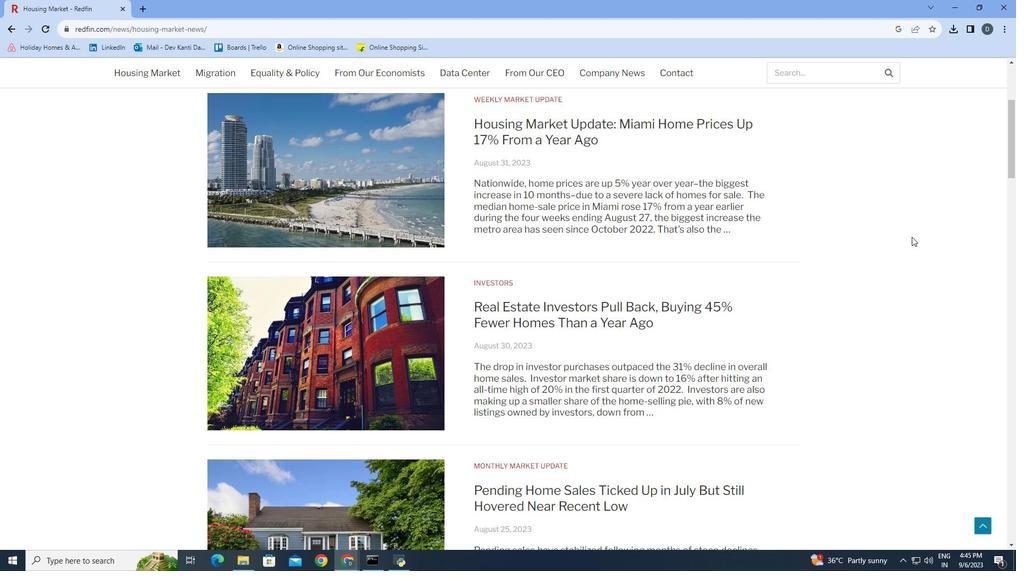 
Action: Mouse scrolled (911, 236) with delta (0, 0)
Screenshot: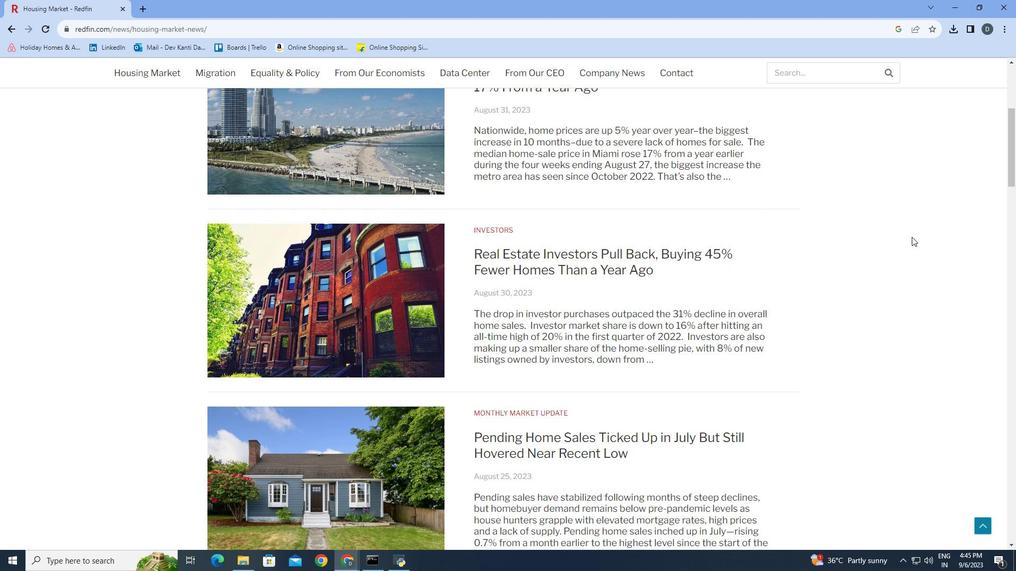
Action: Mouse scrolled (911, 236) with delta (0, 0)
Screenshot: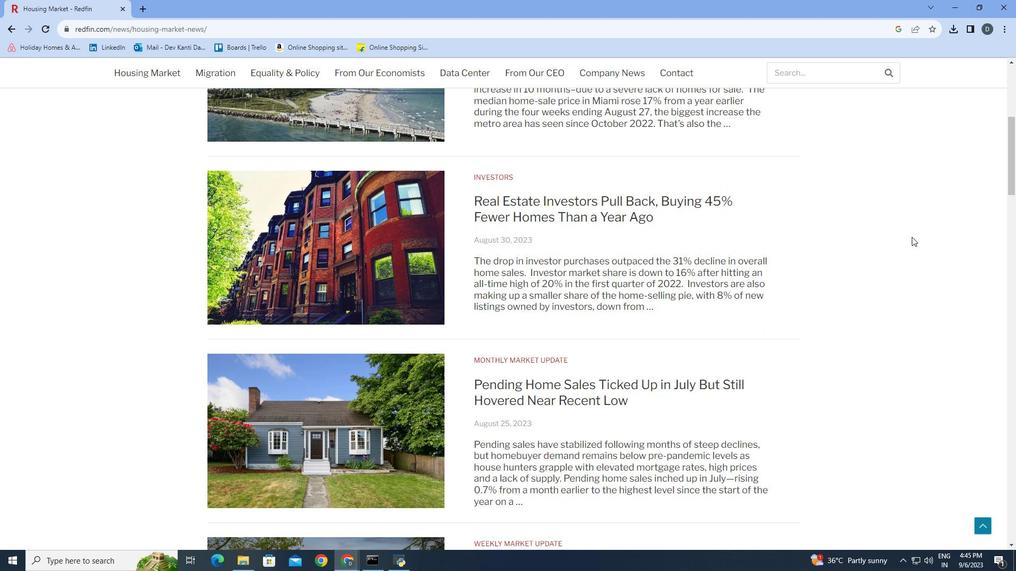
Action: Mouse scrolled (911, 236) with delta (0, 0)
Screenshot: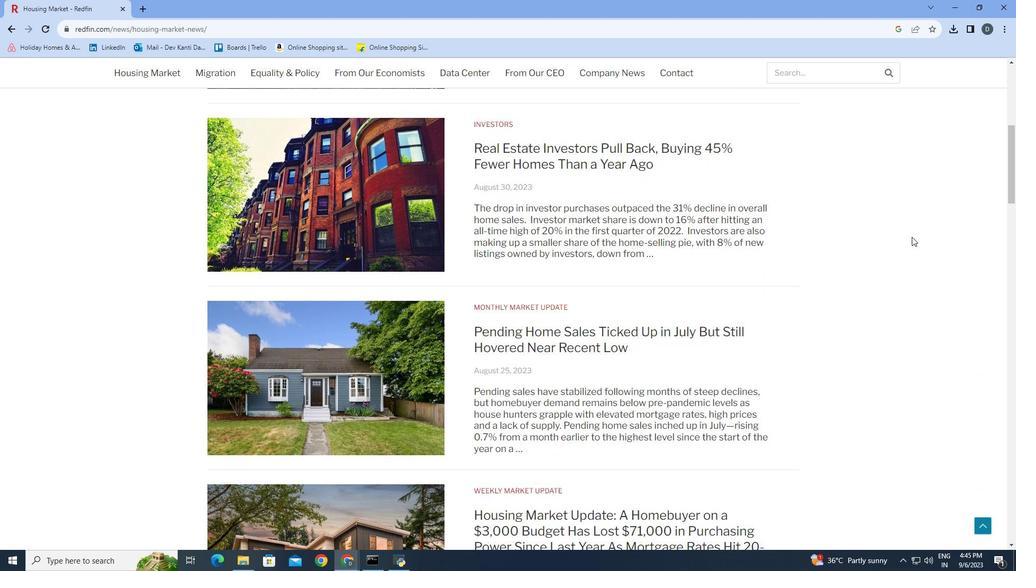 
Action: Mouse moved to (912, 237)
Screenshot: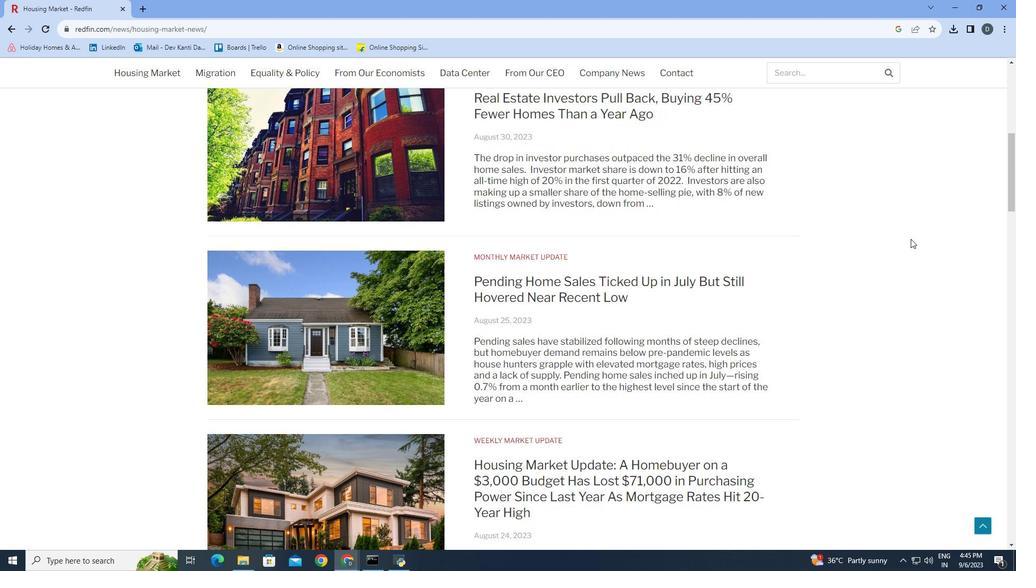 
Action: Mouse scrolled (912, 236) with delta (0, 0)
Screenshot: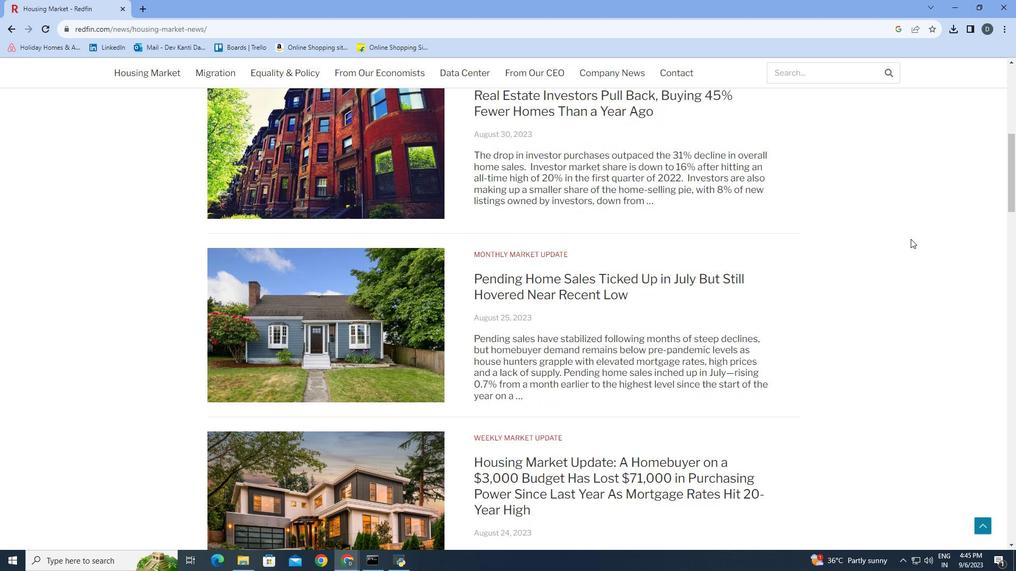 
Action: Mouse moved to (909, 240)
Screenshot: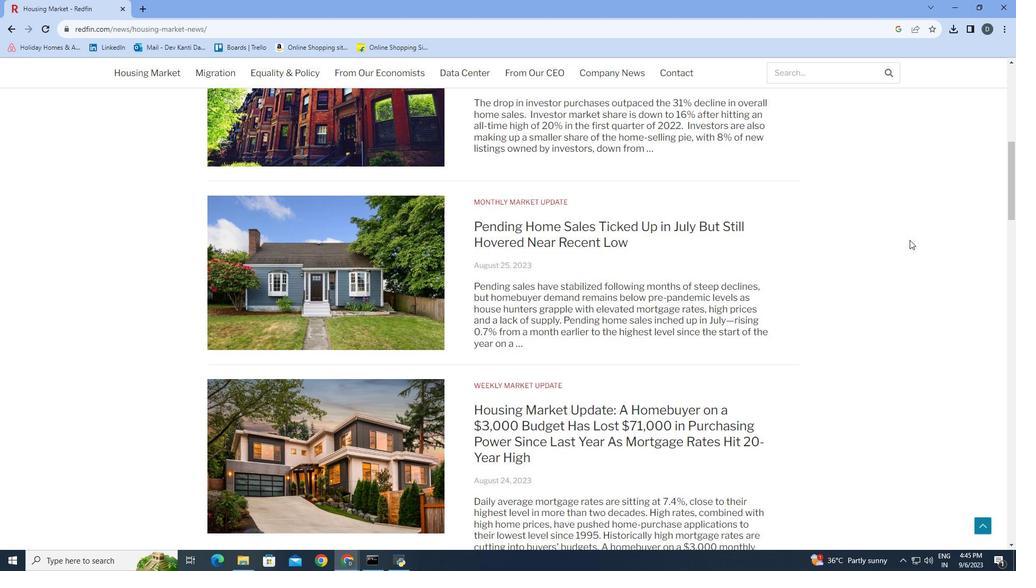
Action: Mouse scrolled (909, 239) with delta (0, 0)
Screenshot: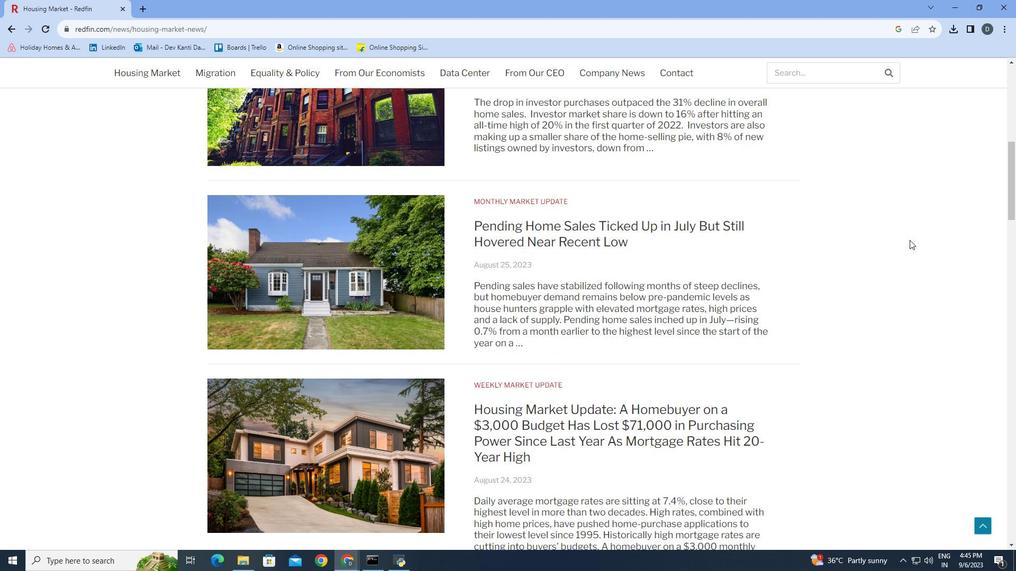 
Action: Mouse scrolled (909, 239) with delta (0, 0)
Screenshot: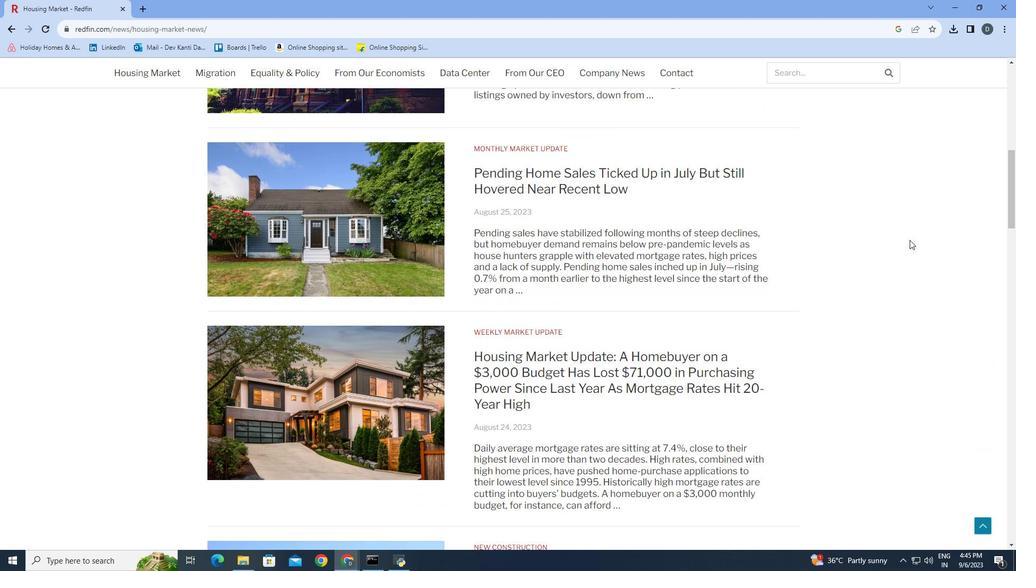 
Action: Mouse moved to (908, 240)
Screenshot: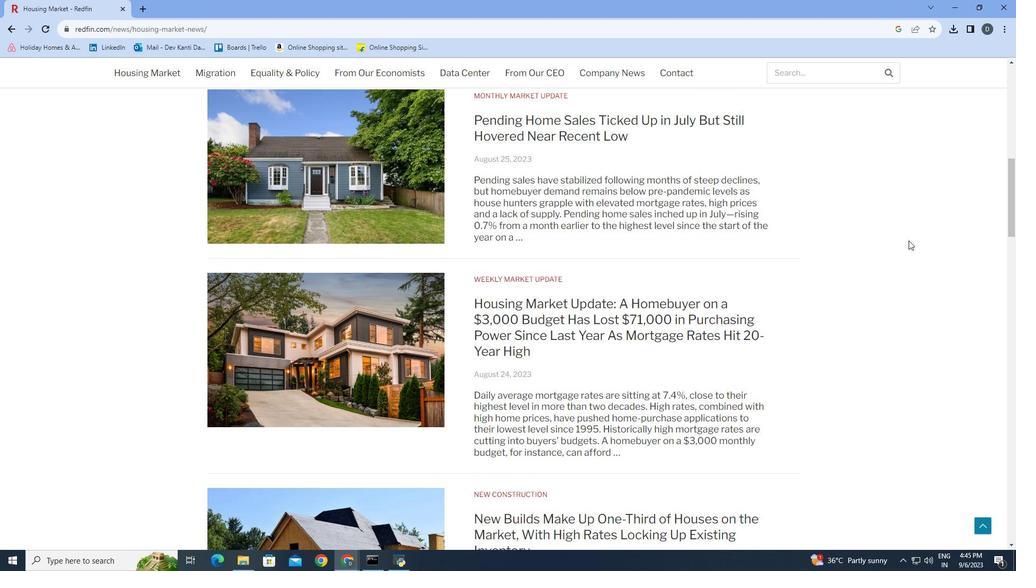 
Action: Mouse scrolled (908, 240) with delta (0, 0)
Screenshot: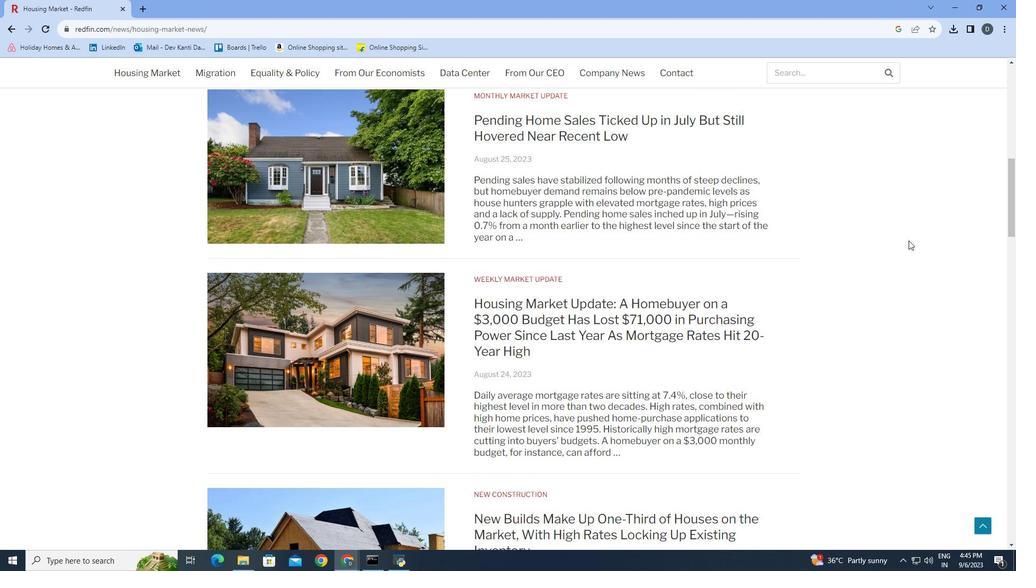 
Action: Mouse scrolled (908, 240) with delta (0, 0)
Screenshot: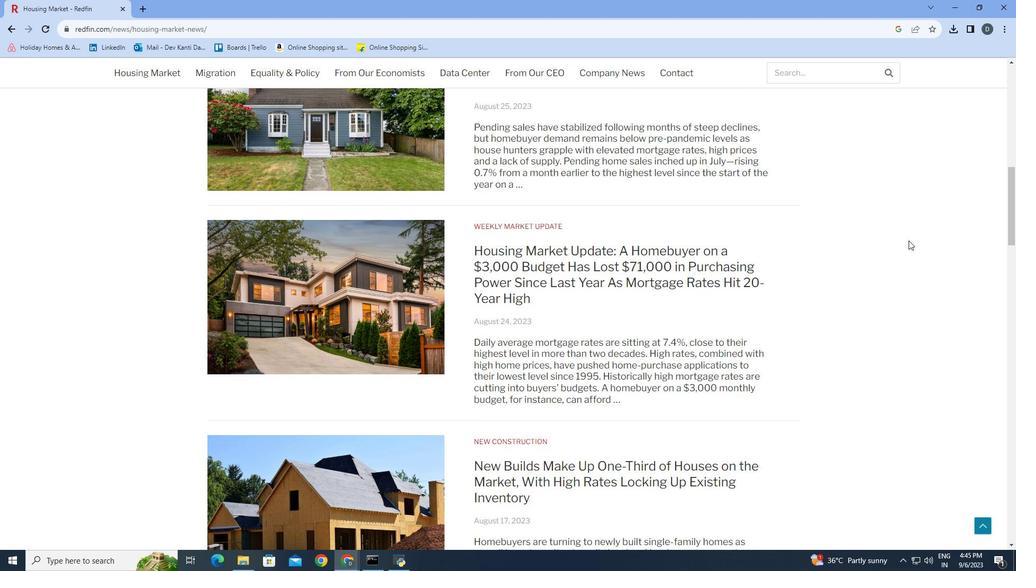 
Action: Mouse scrolled (908, 240) with delta (0, 0)
Screenshot: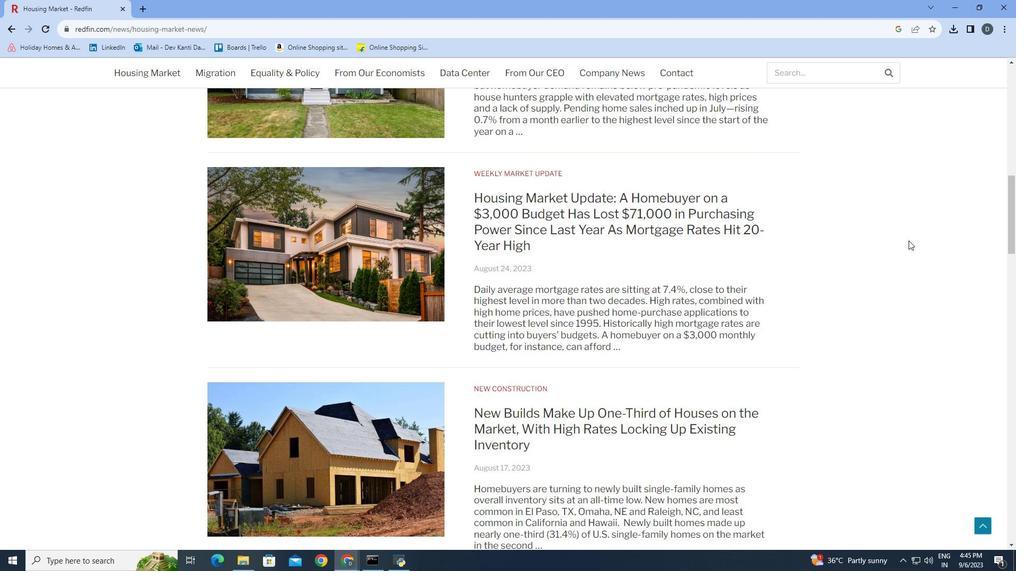 
Action: Mouse scrolled (908, 240) with delta (0, 0)
Screenshot: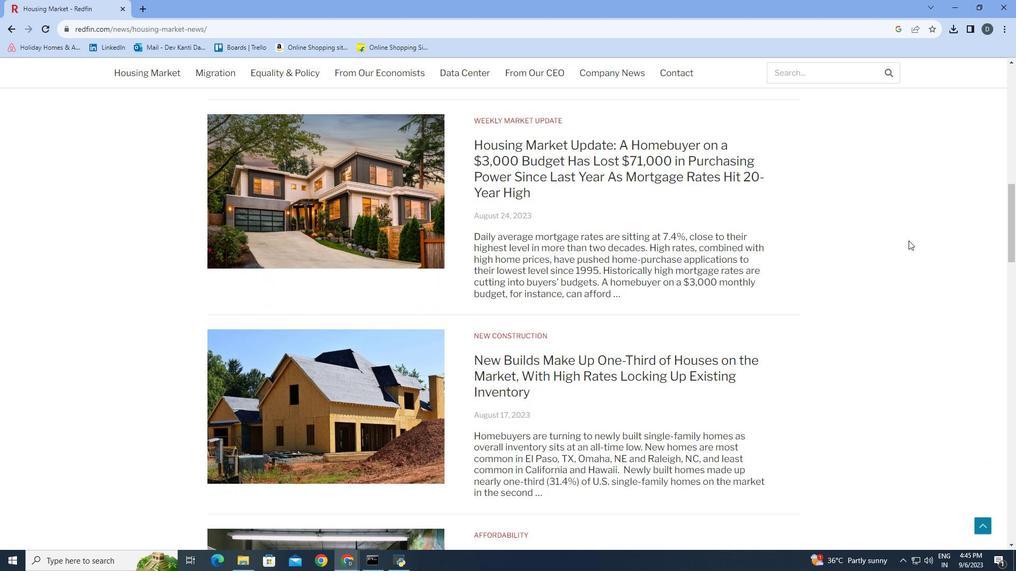 
Action: Mouse scrolled (908, 240) with delta (0, 0)
Screenshot: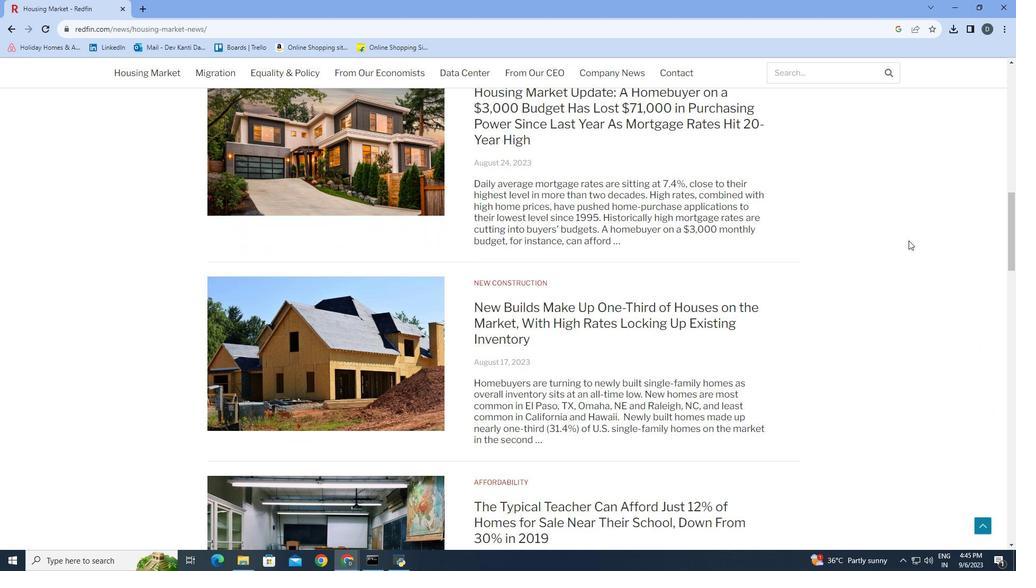 
Action: Mouse scrolled (908, 240) with delta (0, 0)
Screenshot: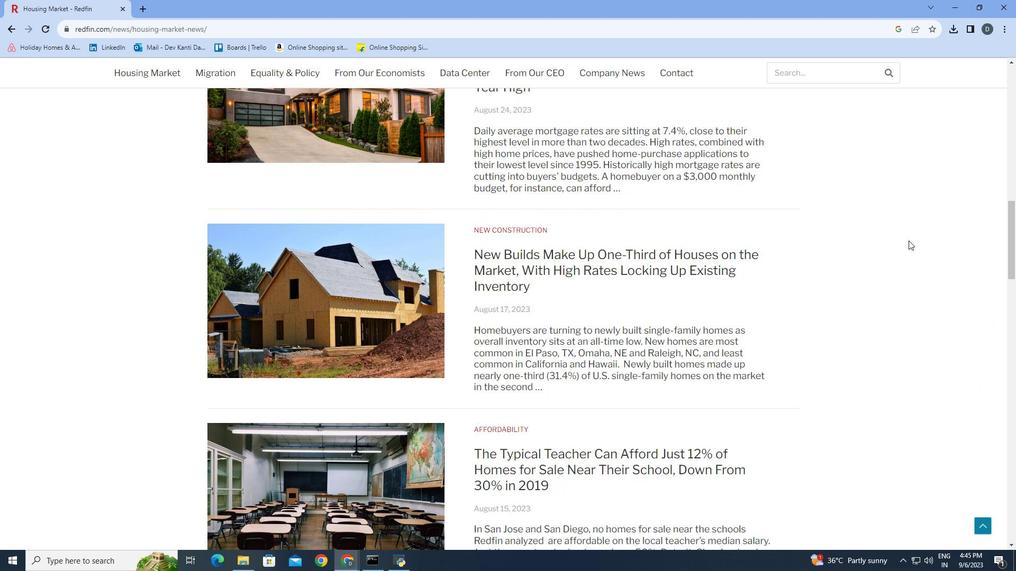 
Action: Mouse scrolled (908, 240) with delta (0, 0)
Screenshot: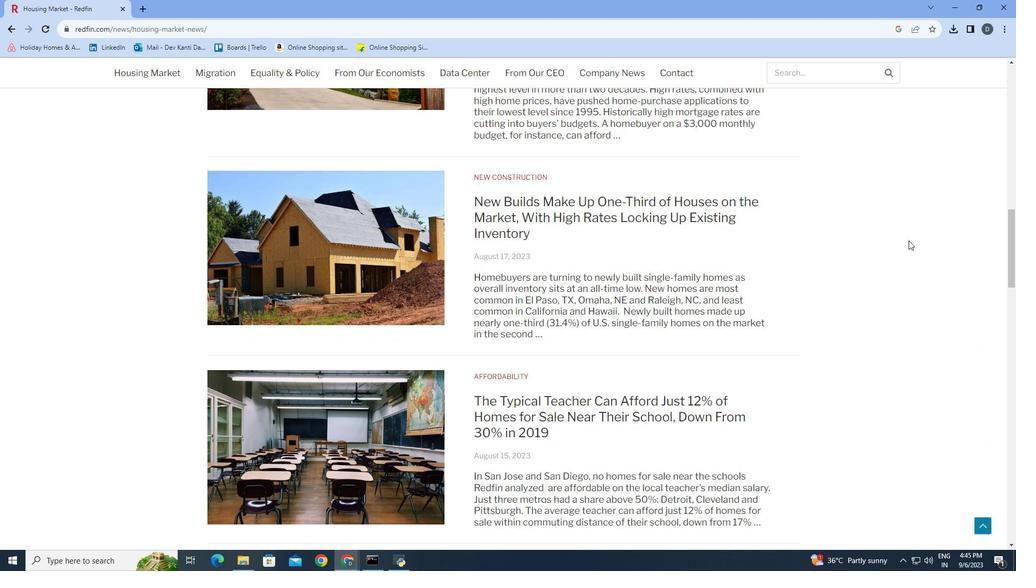 
Action: Mouse scrolled (908, 240) with delta (0, 0)
Screenshot: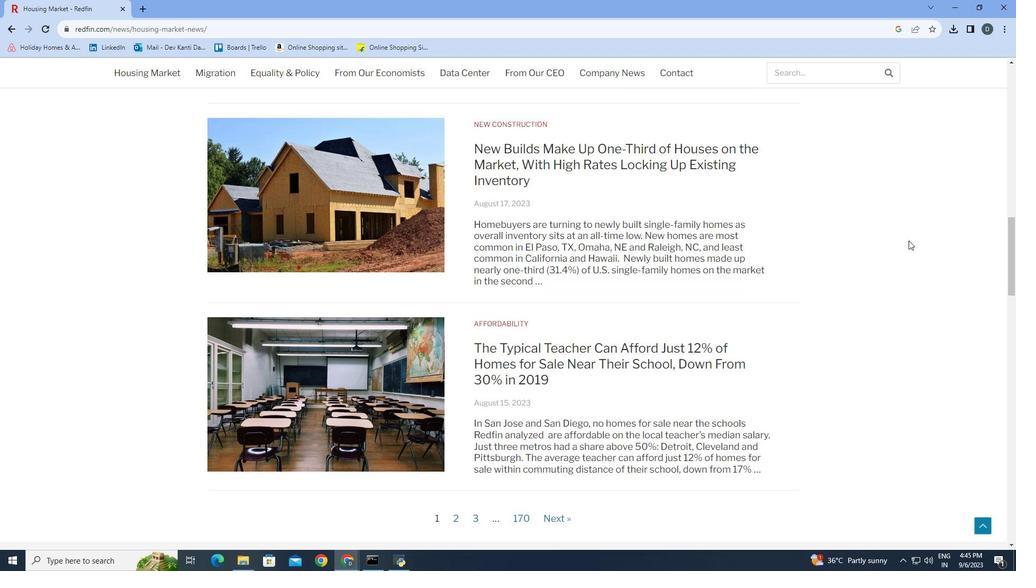 
Action: Mouse scrolled (908, 240) with delta (0, 0)
Screenshot: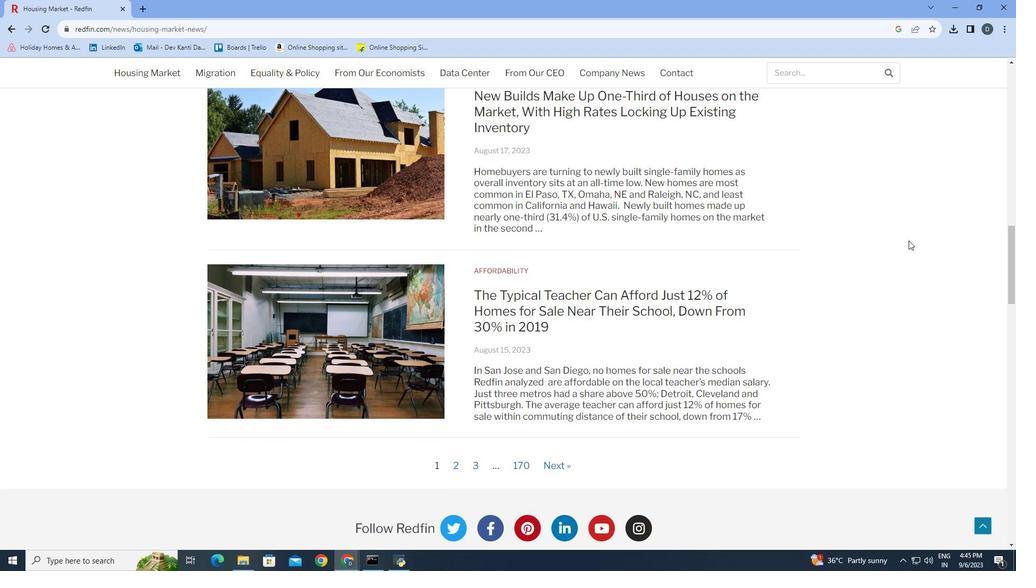 
Action: Mouse scrolled (908, 240) with delta (0, 0)
Screenshot: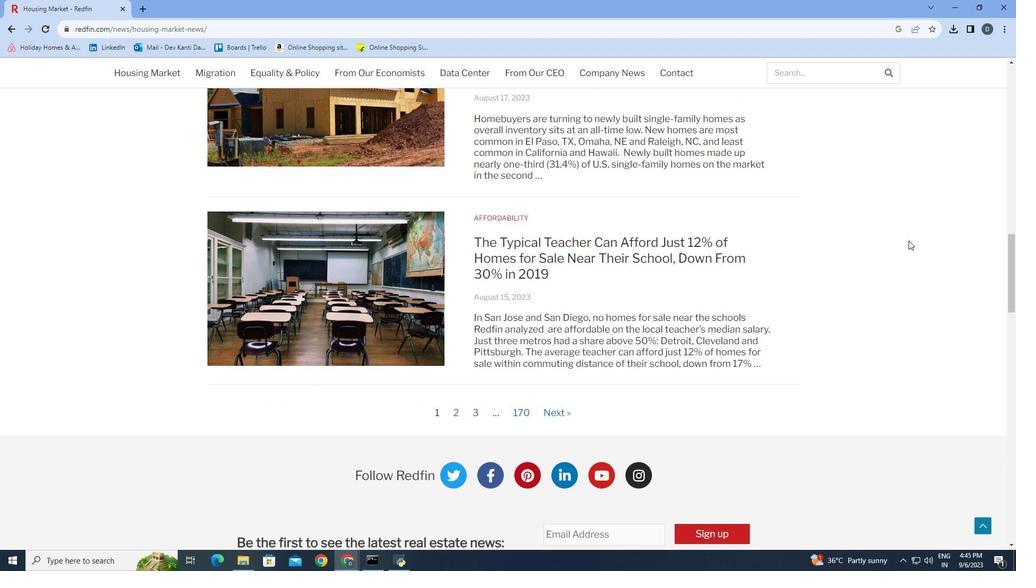 
Action: Mouse scrolled (908, 240) with delta (0, 0)
Screenshot: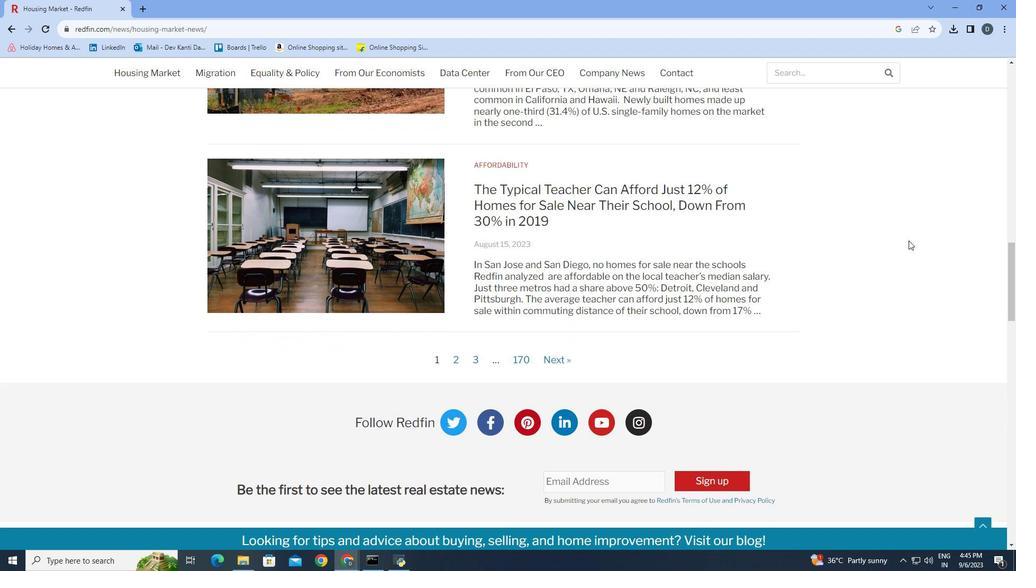 
Action: Mouse scrolled (908, 240) with delta (0, 0)
Screenshot: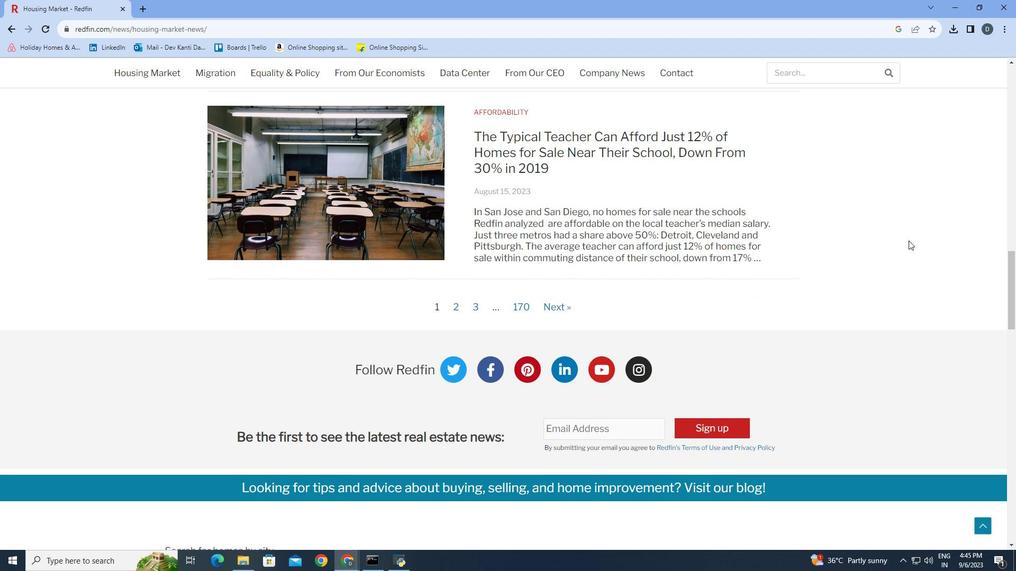 
Action: Mouse scrolled (908, 240) with delta (0, 0)
Screenshot: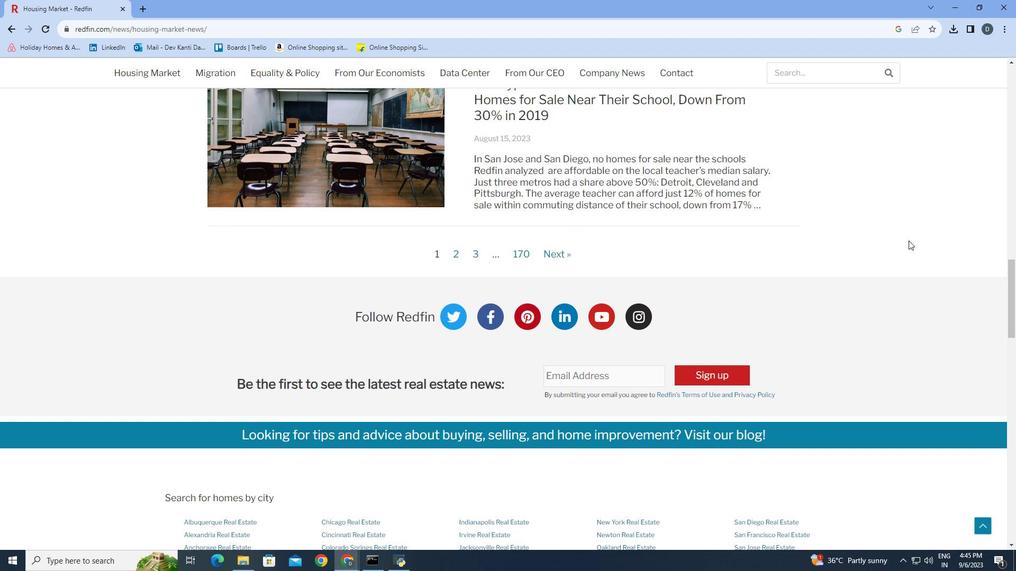 
Action: Mouse scrolled (908, 240) with delta (0, 0)
Screenshot: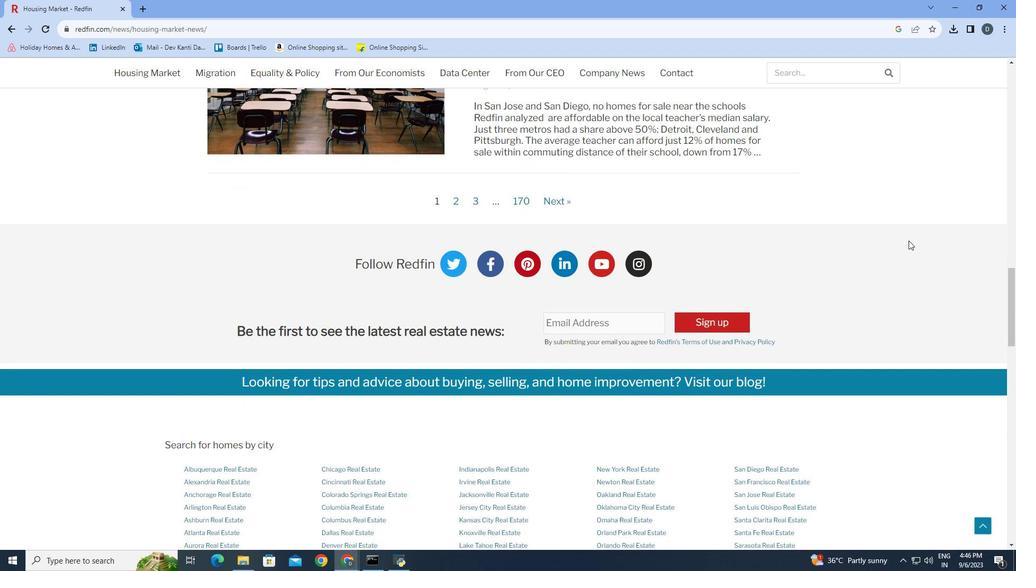 
